 Task: Create List Brand Portfolio Rationalization in Board Data Analytics Platforms and Tools to Workspace Business Travel Services. Create List Brand Portfolio Metrics in Board Brand Positioning and Messaging Development to Workspace Business Travel Services. Create List Brand Portfolio Governance in Board Business Model Revenue Forecasting and Modeling to Workspace Business Travel Services
Action: Mouse moved to (91, 341)
Screenshot: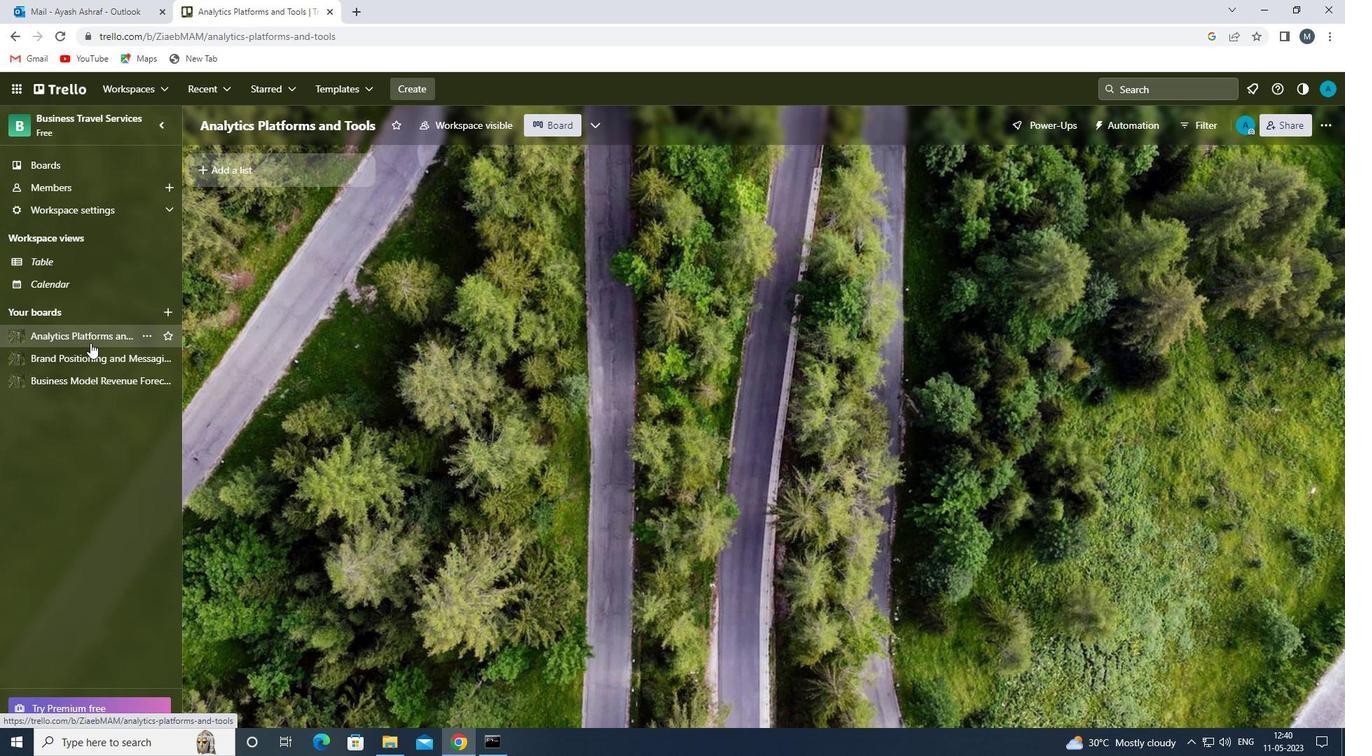 
Action: Mouse pressed left at (91, 341)
Screenshot: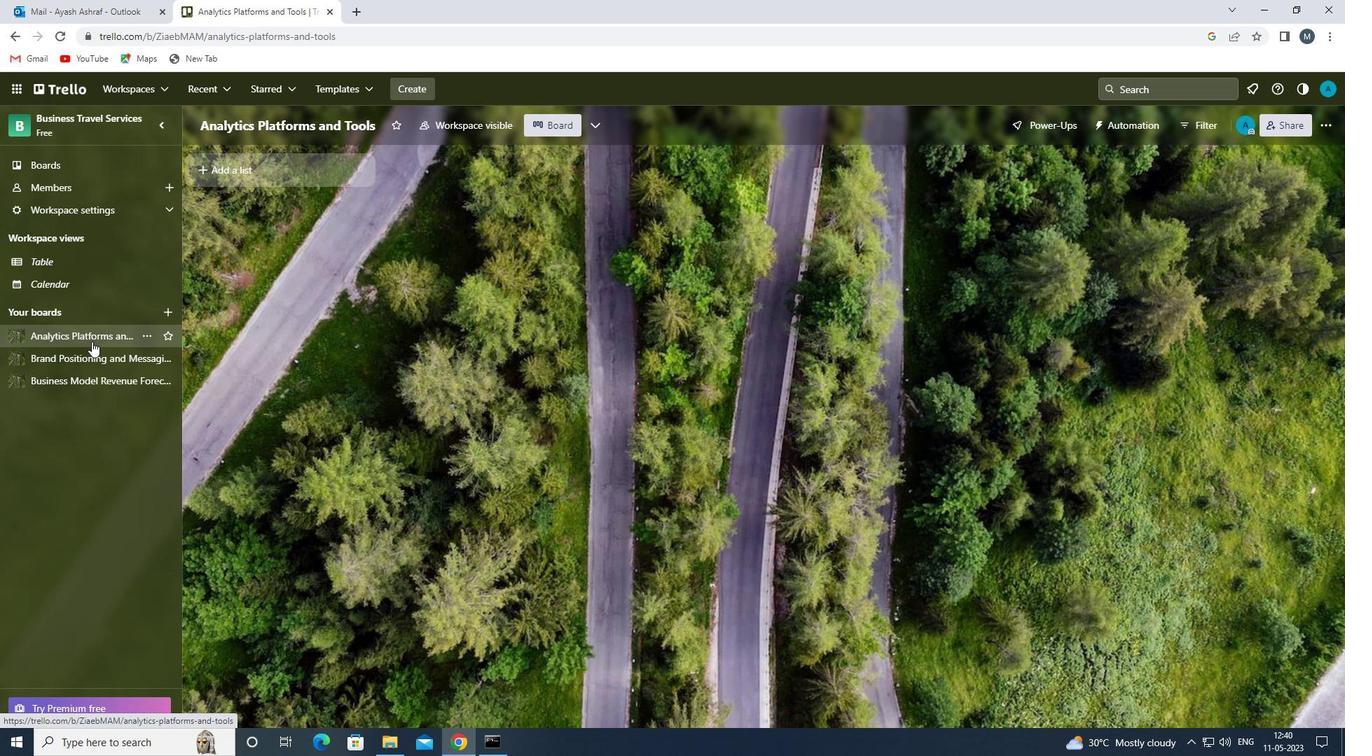 
Action: Mouse moved to (284, 171)
Screenshot: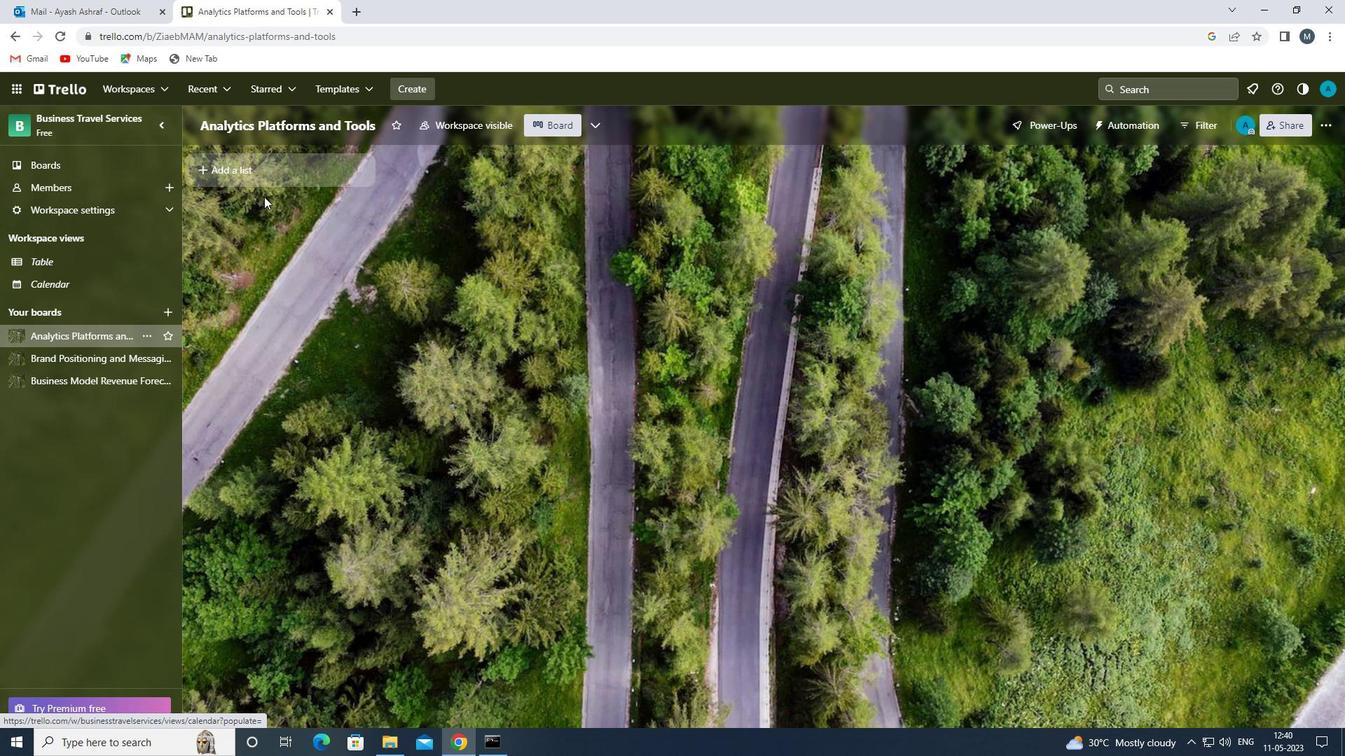 
Action: Mouse pressed left at (284, 171)
Screenshot: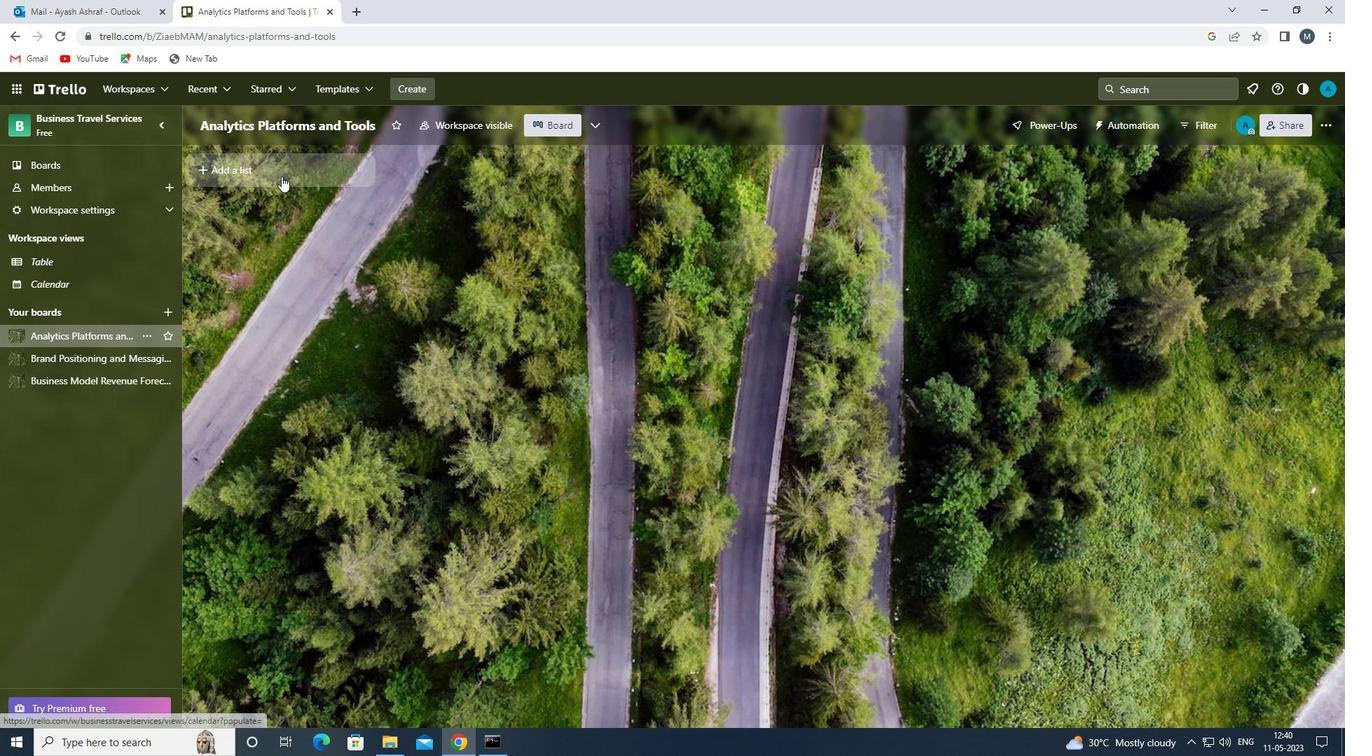 
Action: Mouse moved to (277, 174)
Screenshot: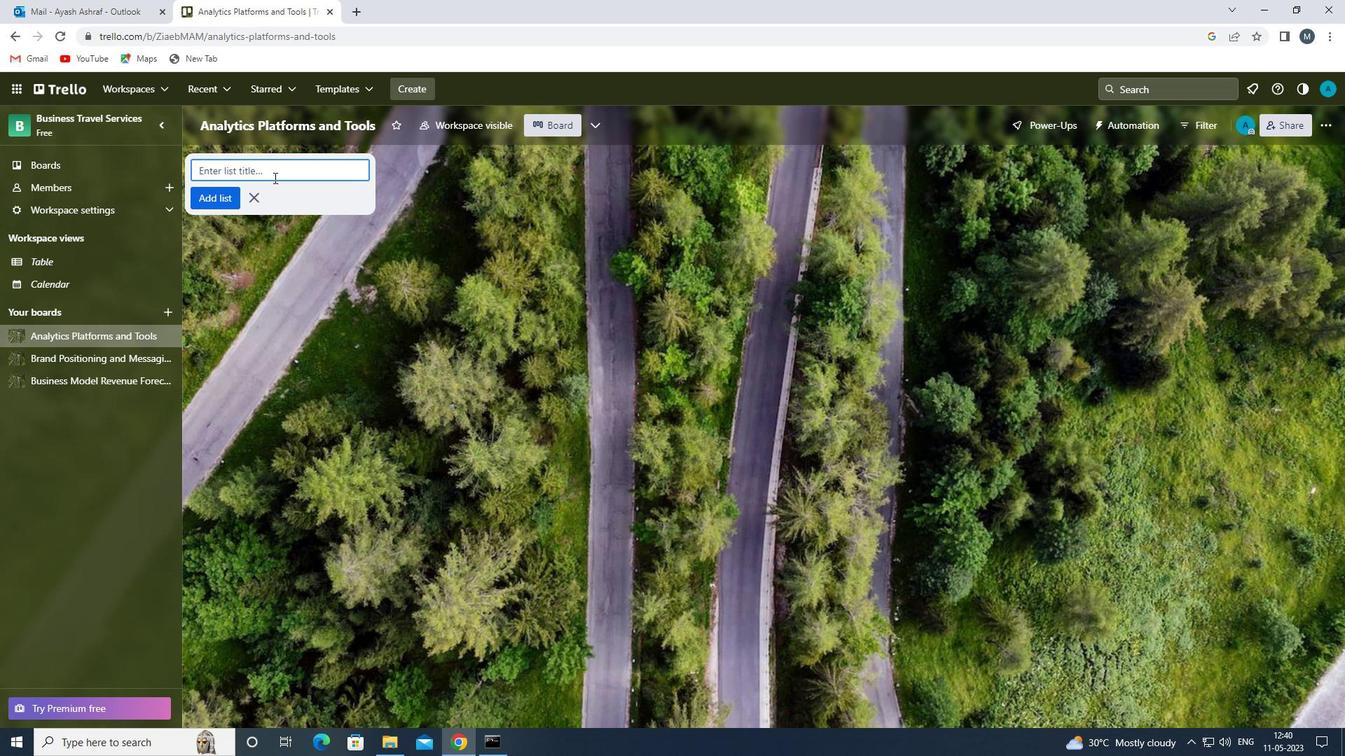
Action: Mouse pressed left at (277, 174)
Screenshot: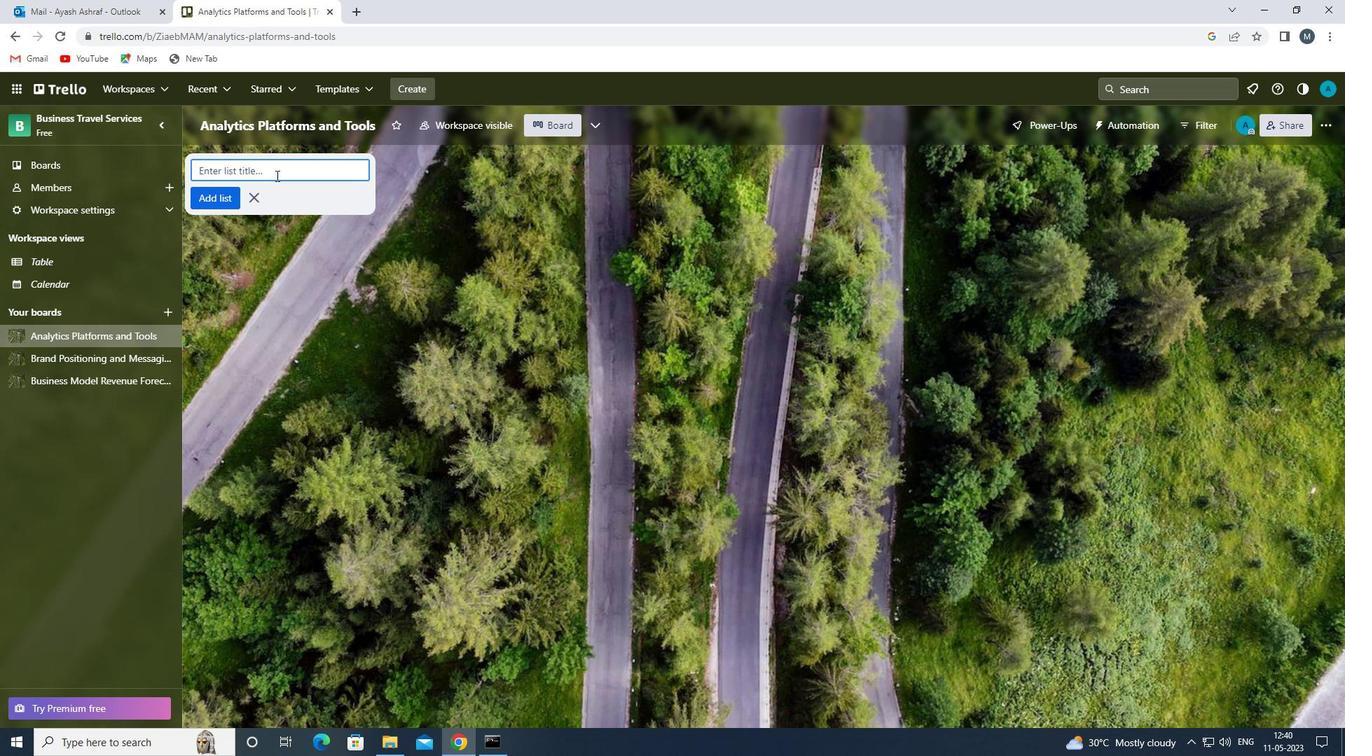 
Action: Key pressed <Key.shift>BRAND<Key.space><Key.shift><Key.shift>PORTR<Key.backspace><Key.backspace>TFOLIO<Key.space><Key.shift>RATIONALIZATION<Key.space>
Screenshot: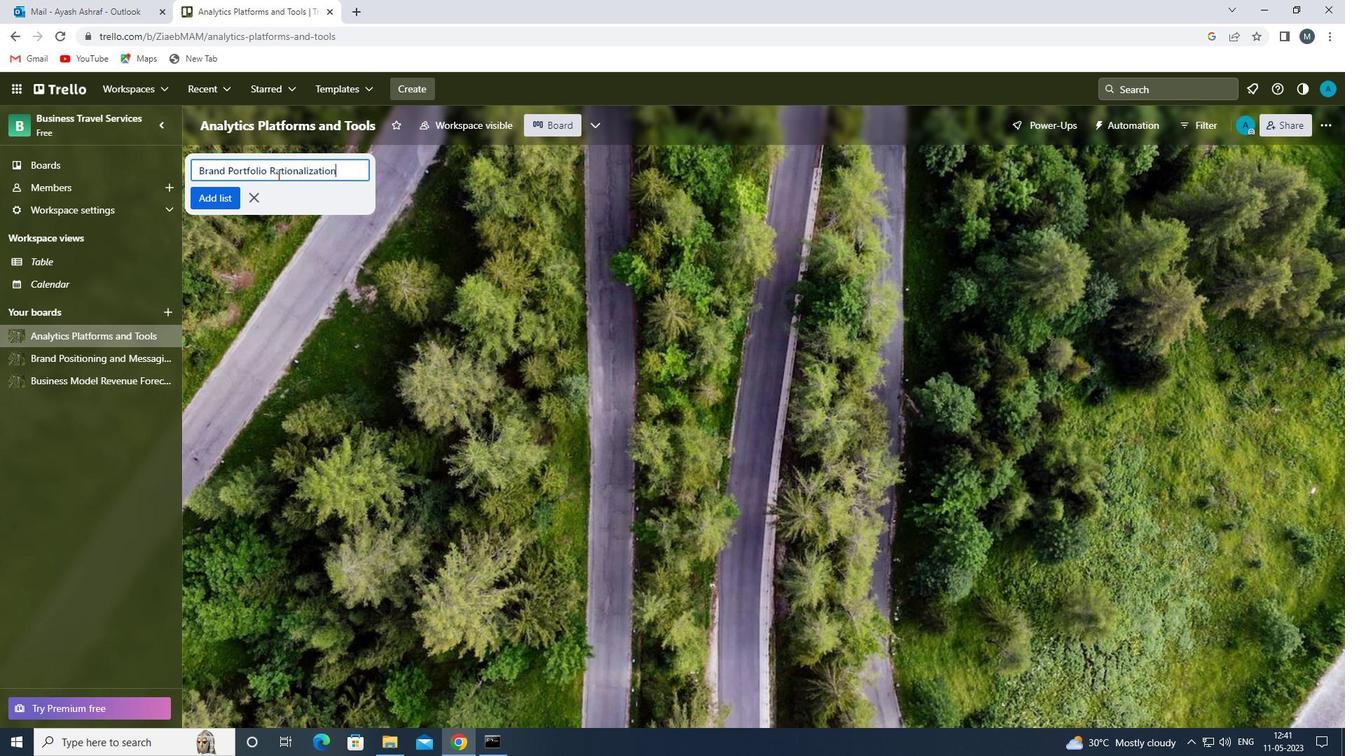 
Action: Mouse moved to (213, 200)
Screenshot: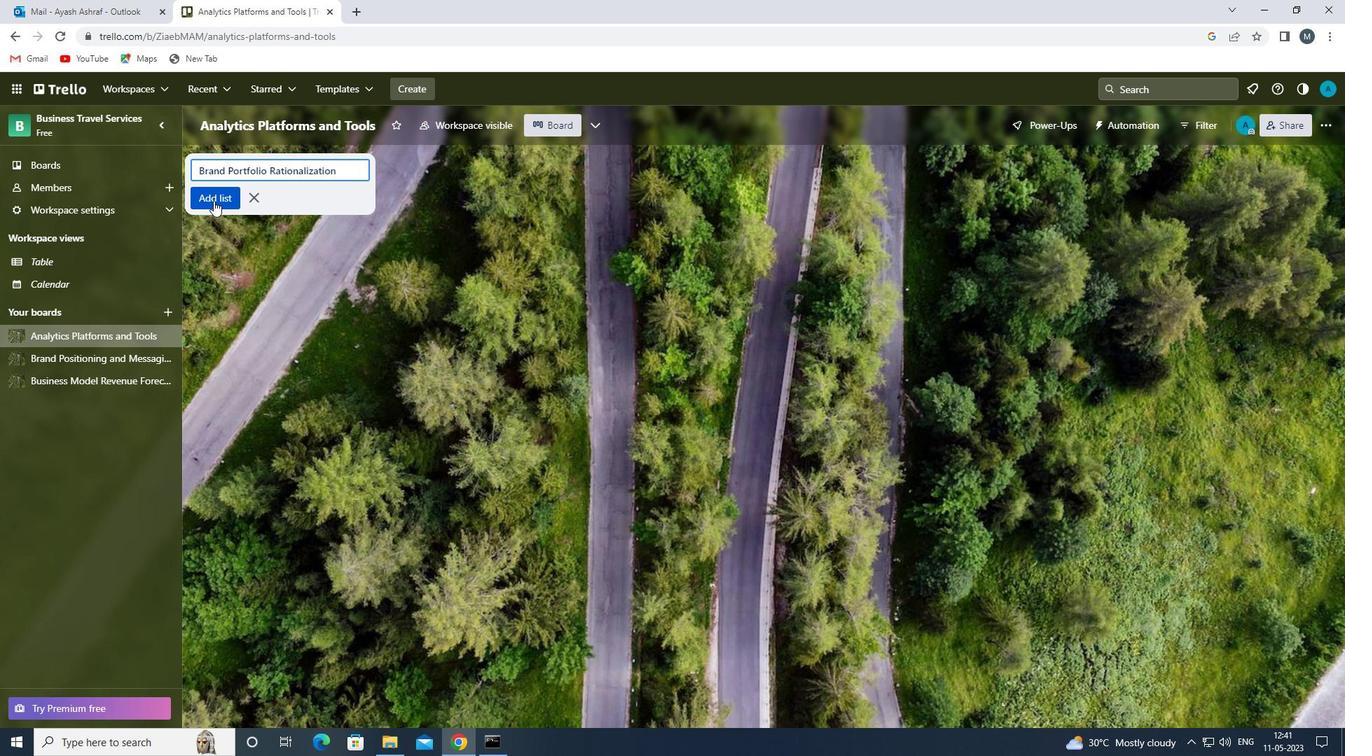 
Action: Mouse pressed left at (213, 200)
Screenshot: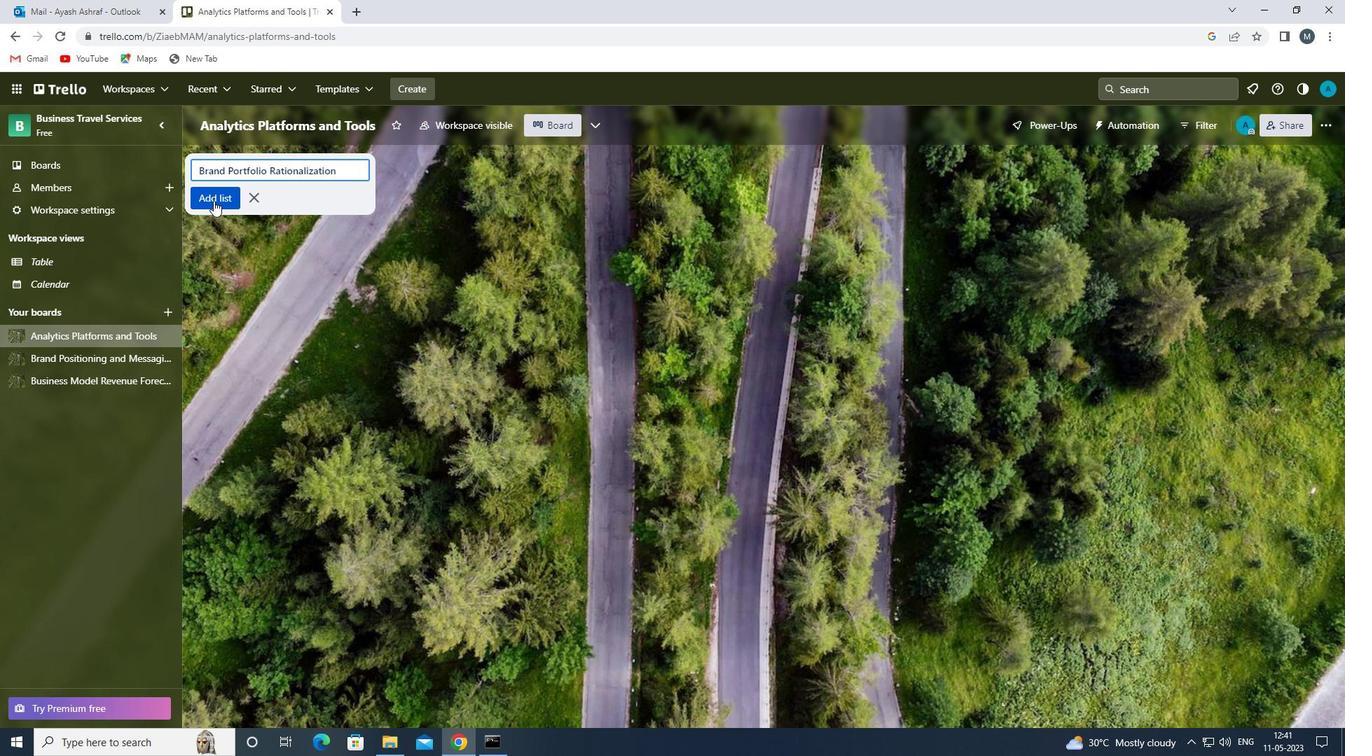 
Action: Mouse moved to (396, 300)
Screenshot: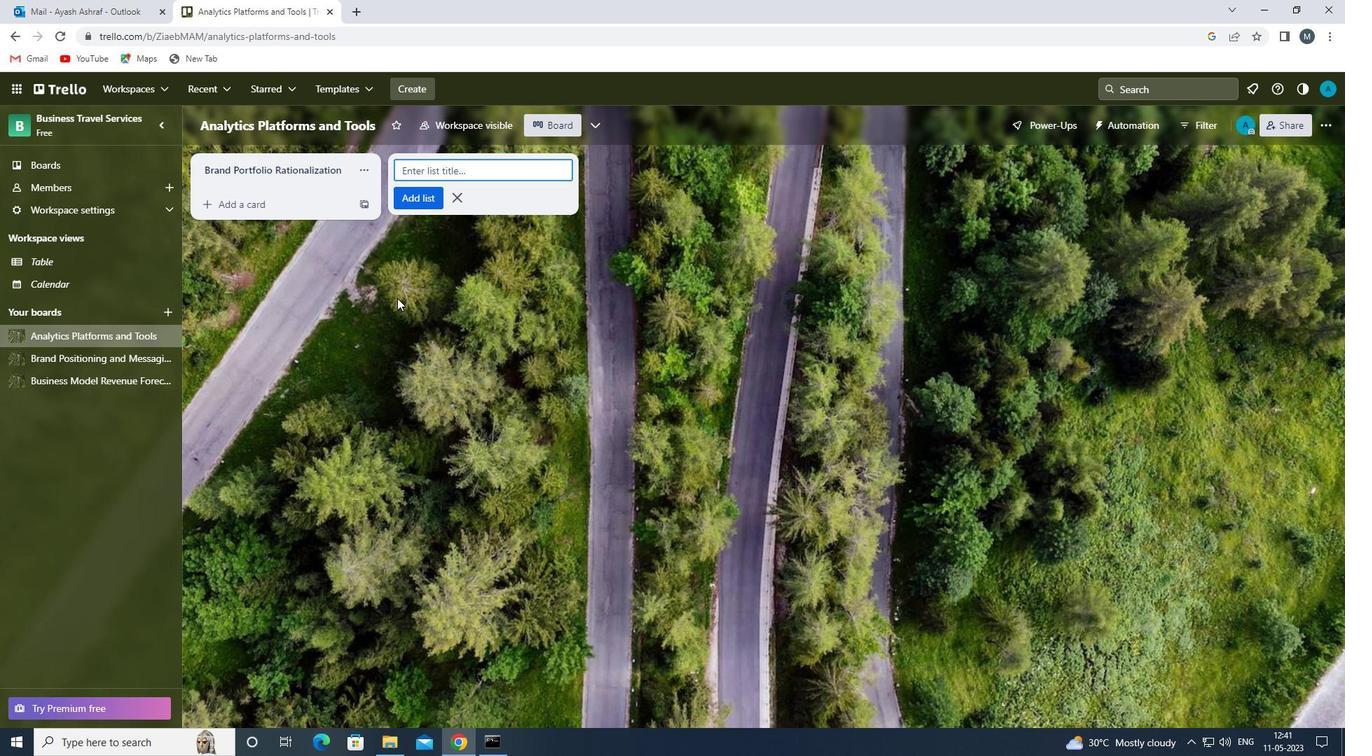
Action: Mouse pressed left at (396, 300)
Screenshot: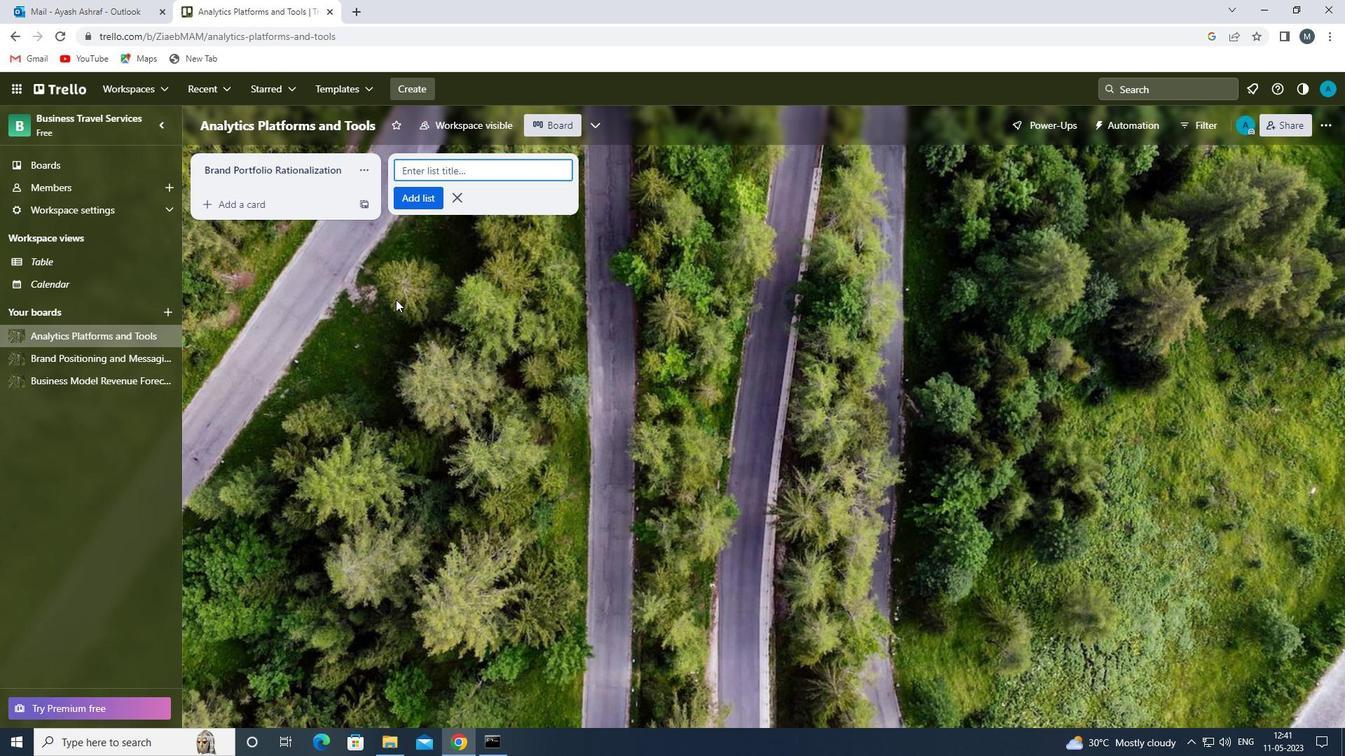 
Action: Mouse moved to (62, 363)
Screenshot: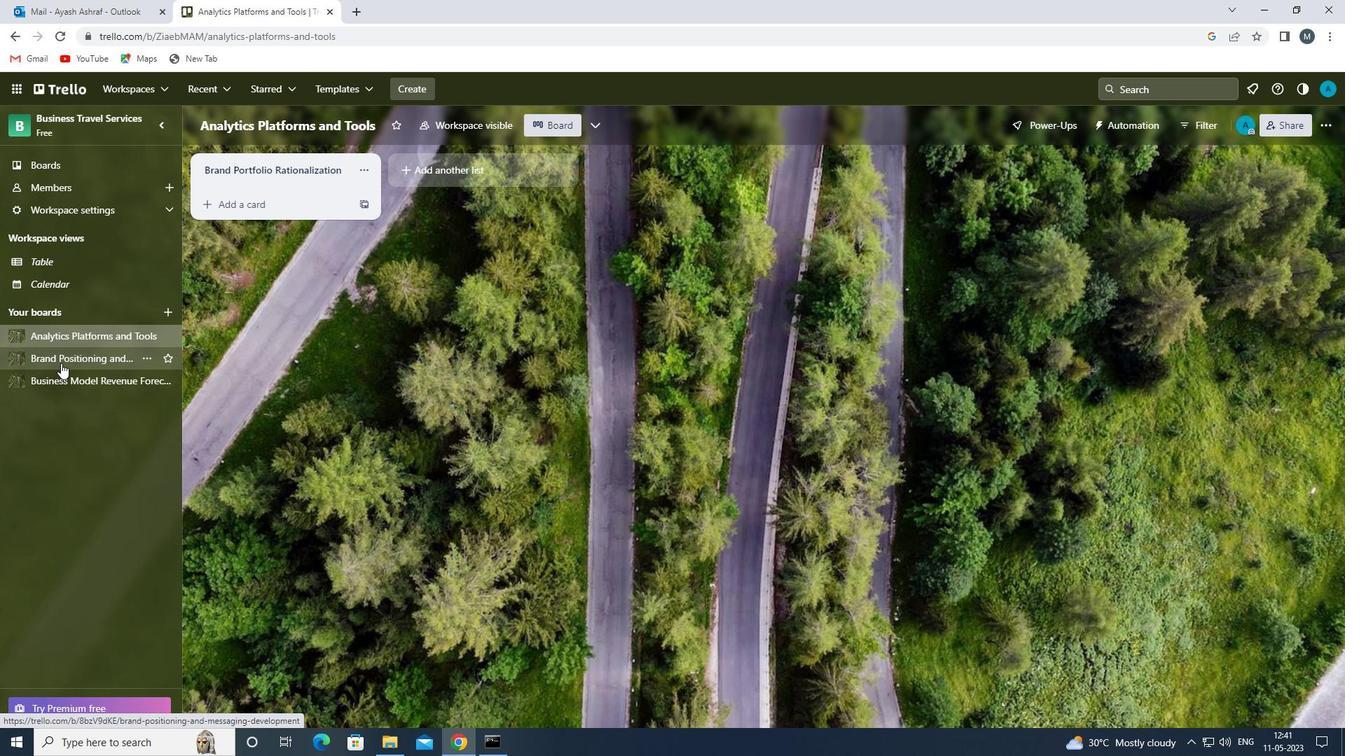 
Action: Mouse pressed left at (62, 363)
Screenshot: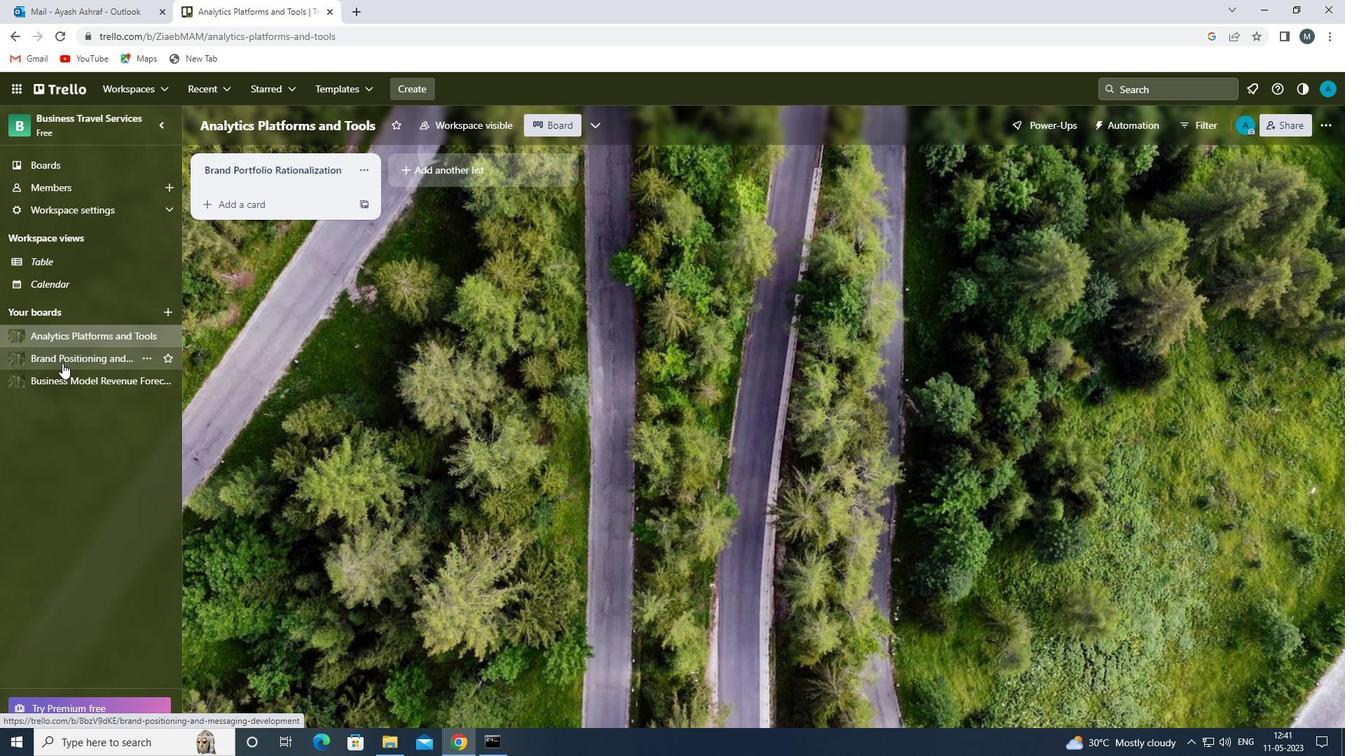
Action: Mouse moved to (257, 168)
Screenshot: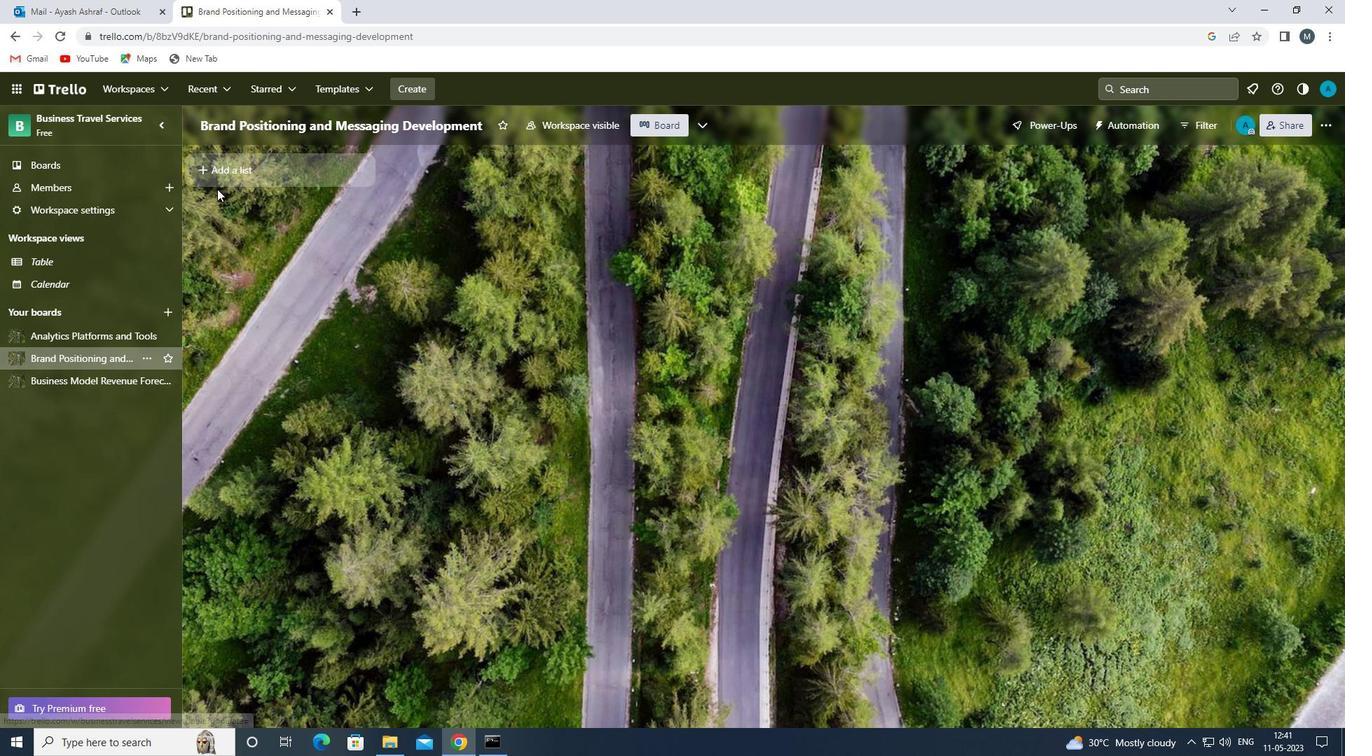 
Action: Mouse pressed left at (257, 168)
Screenshot: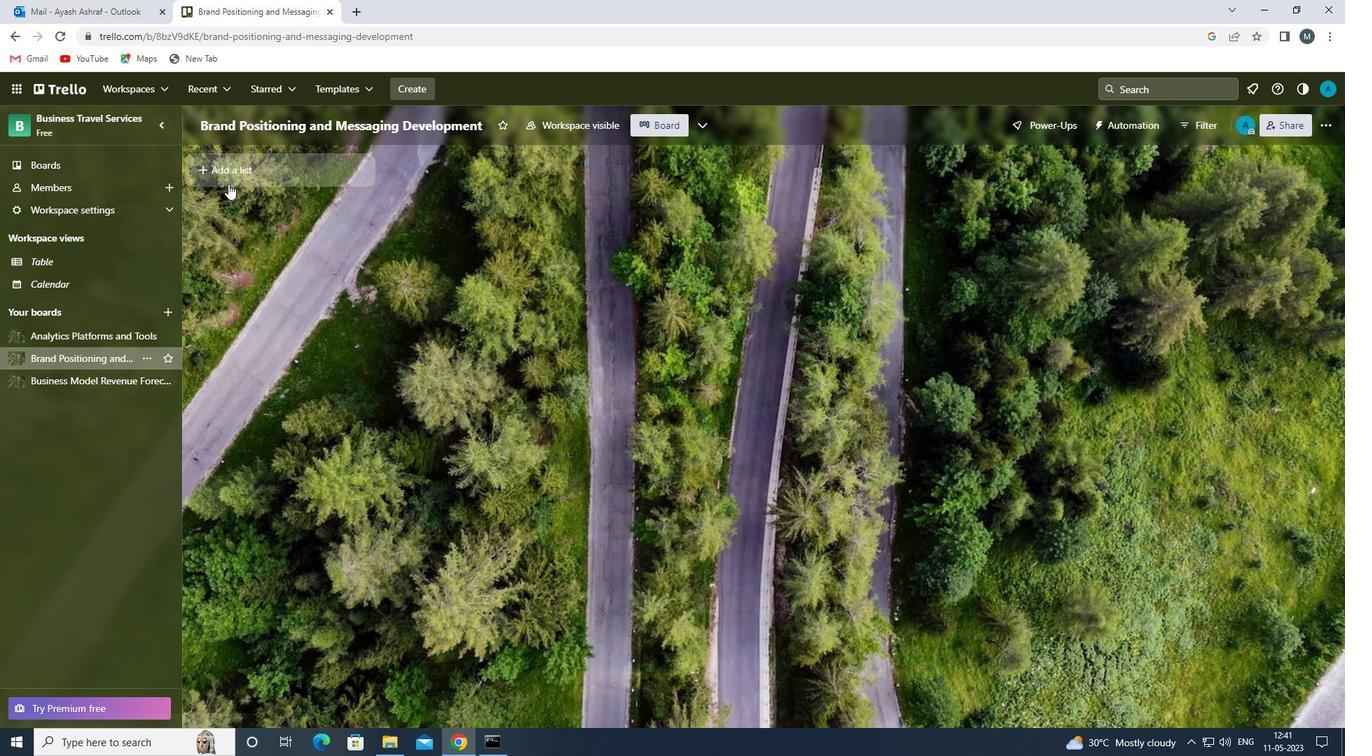 
Action: Mouse moved to (264, 170)
Screenshot: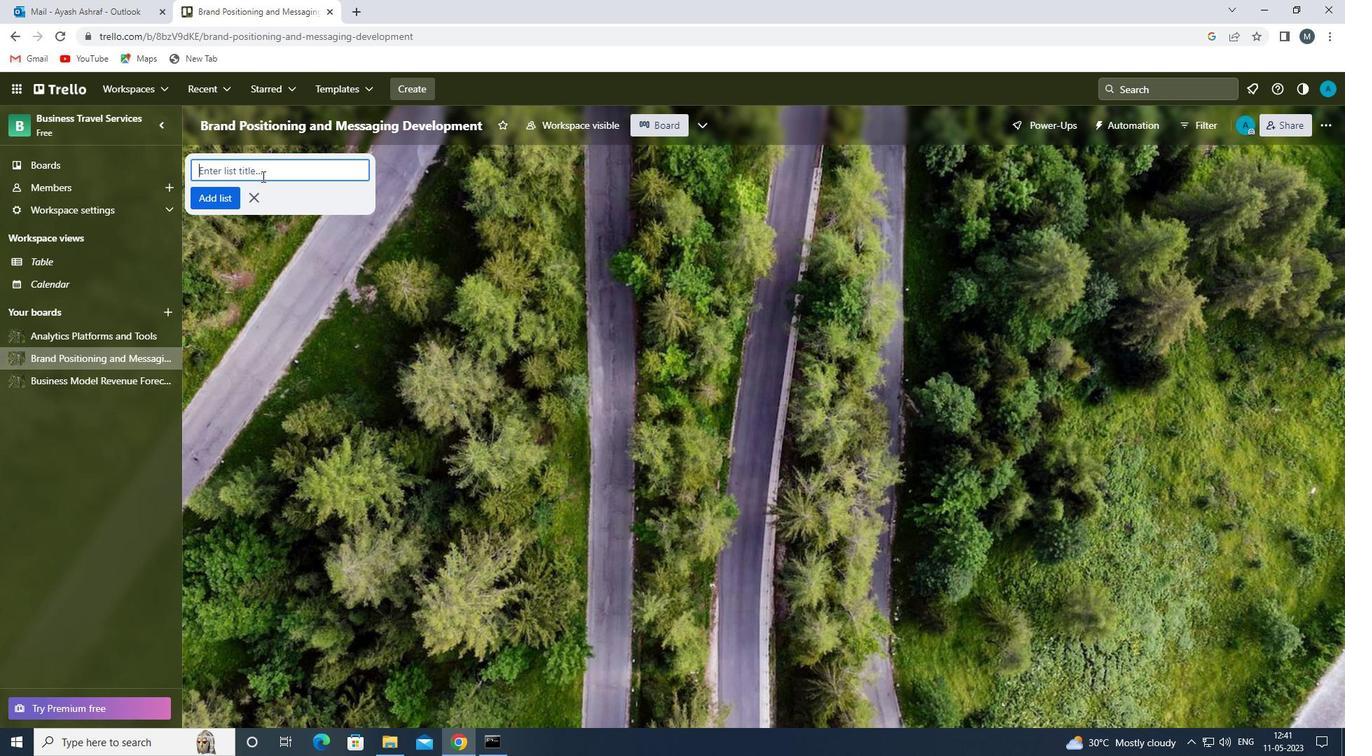 
Action: Mouse pressed left at (264, 170)
Screenshot: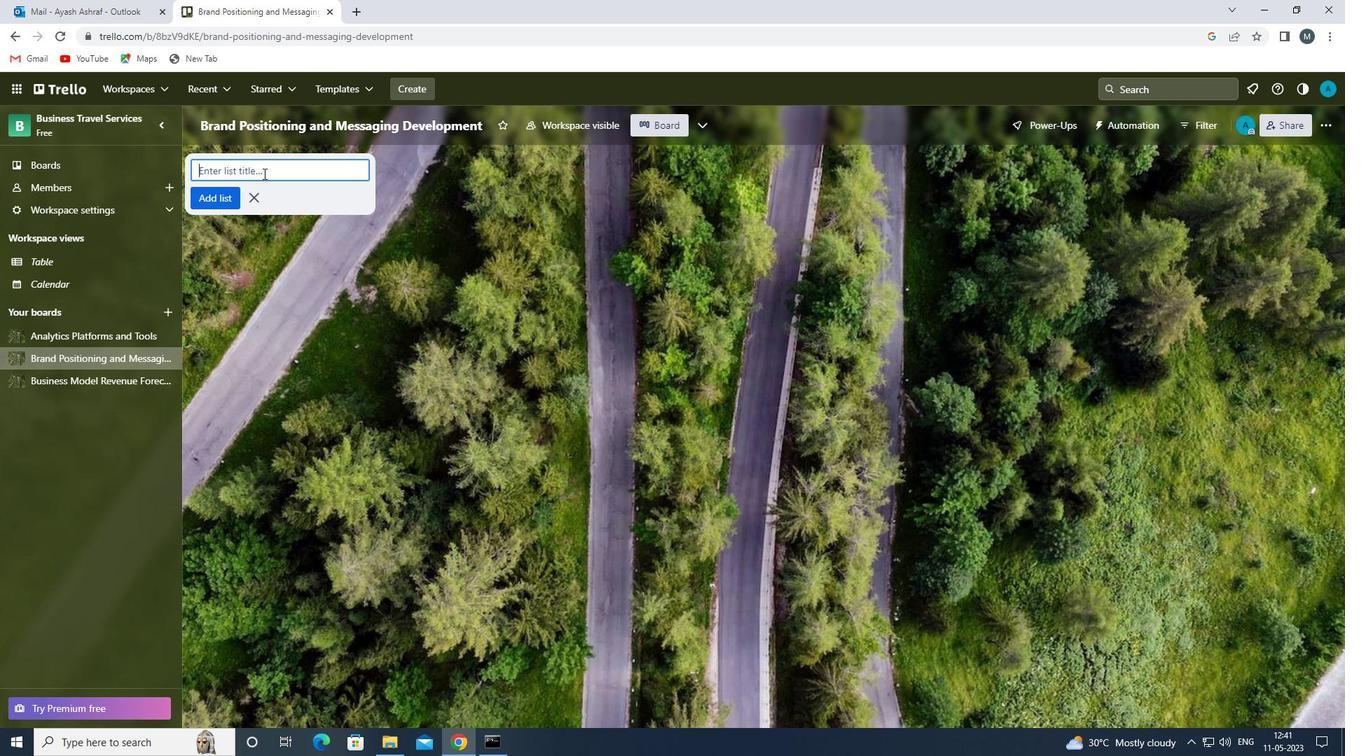 
Action: Mouse moved to (265, 172)
Screenshot: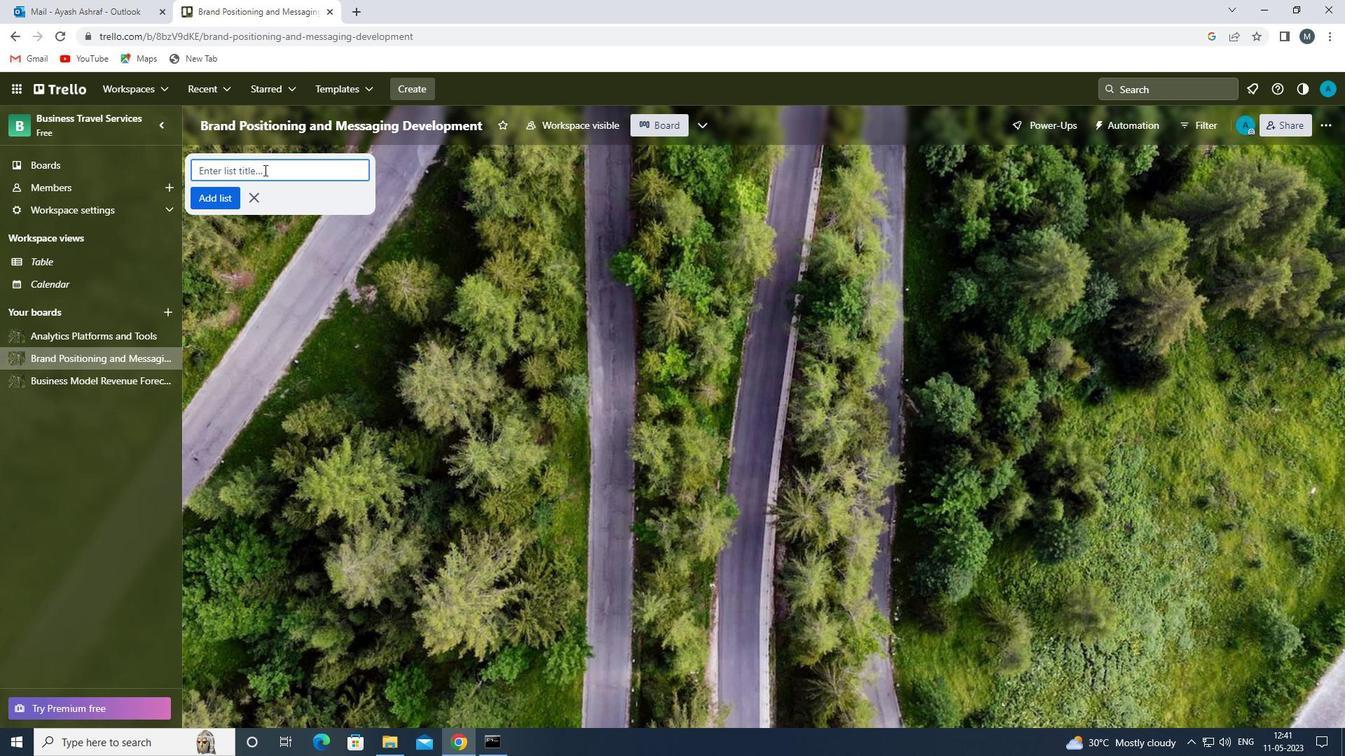 
Action: Key pressed <Key.shift>BRAND<Key.space><Key.shift>PORTFOLIO<Key.space><Key.shift>METRICS<Key.space>
Screenshot: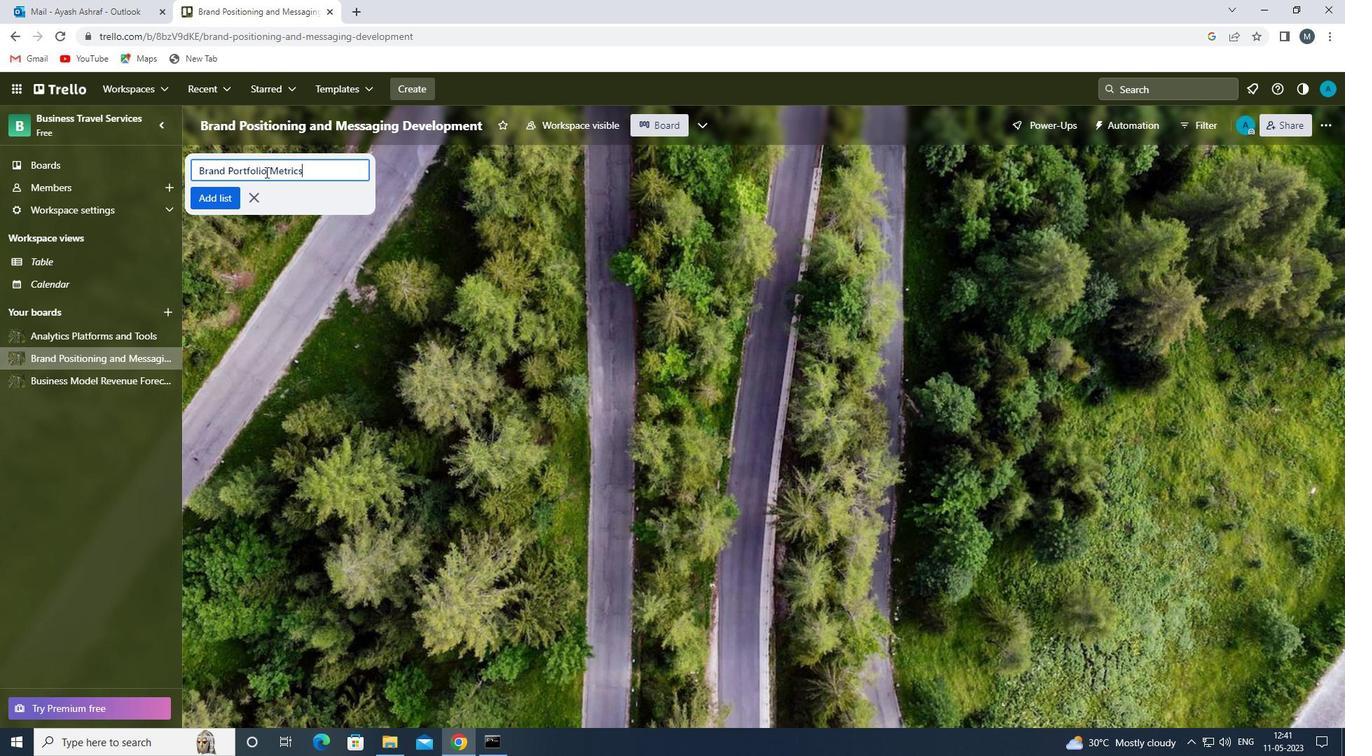 
Action: Mouse moved to (215, 203)
Screenshot: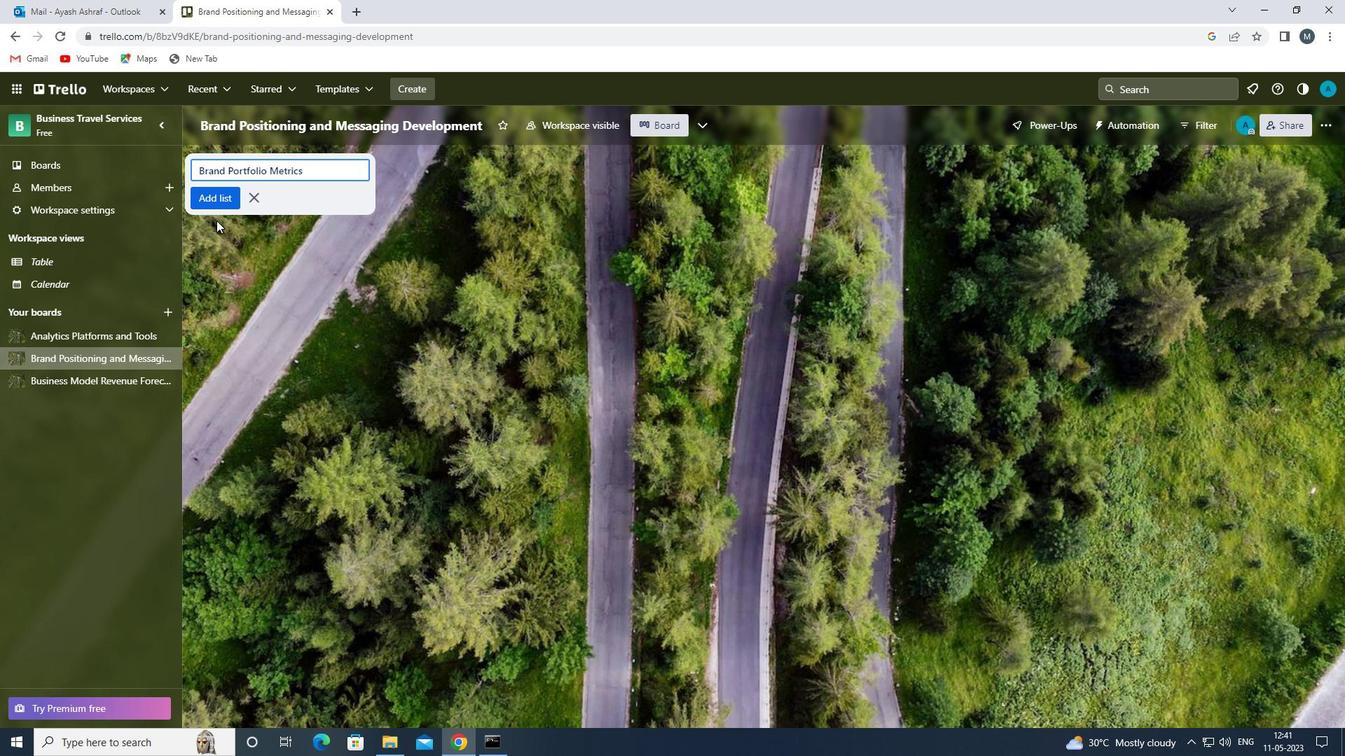 
Action: Mouse pressed left at (215, 203)
Screenshot: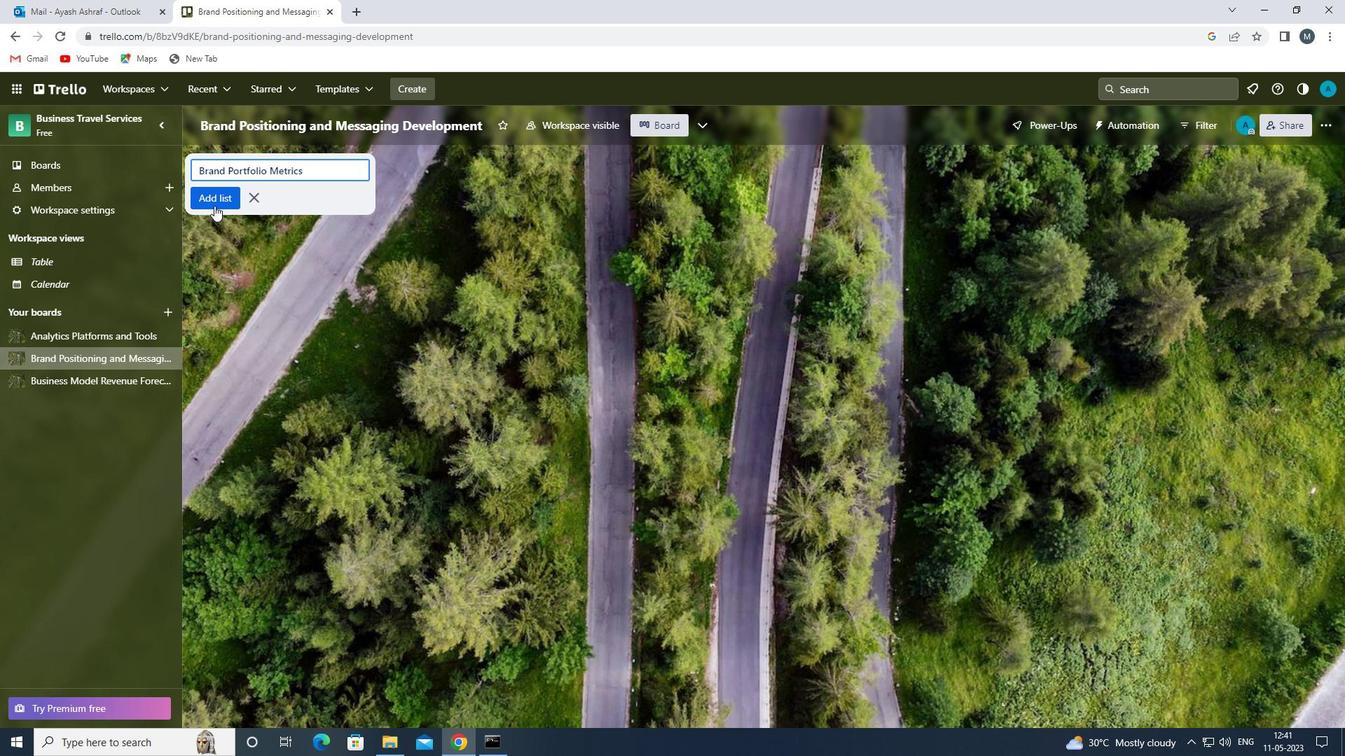 
Action: Mouse moved to (304, 311)
Screenshot: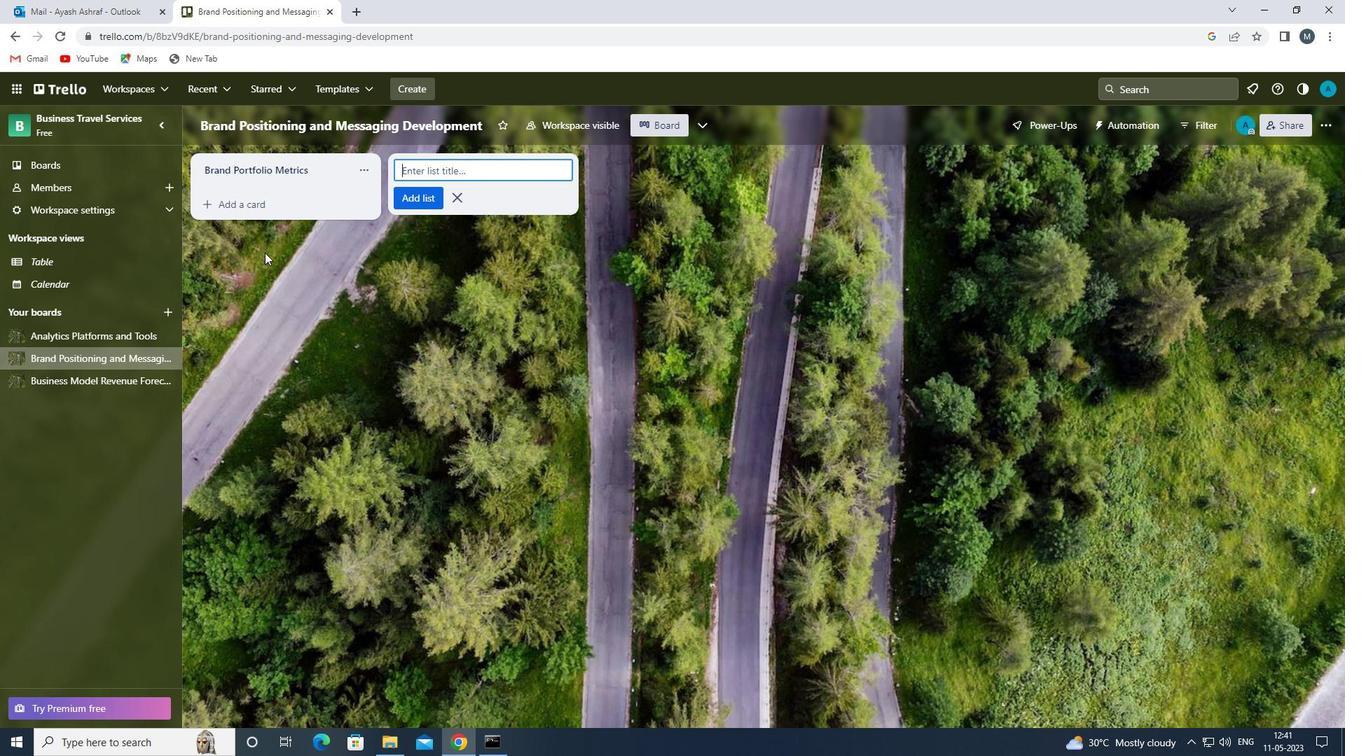 
Action: Mouse pressed left at (304, 311)
Screenshot: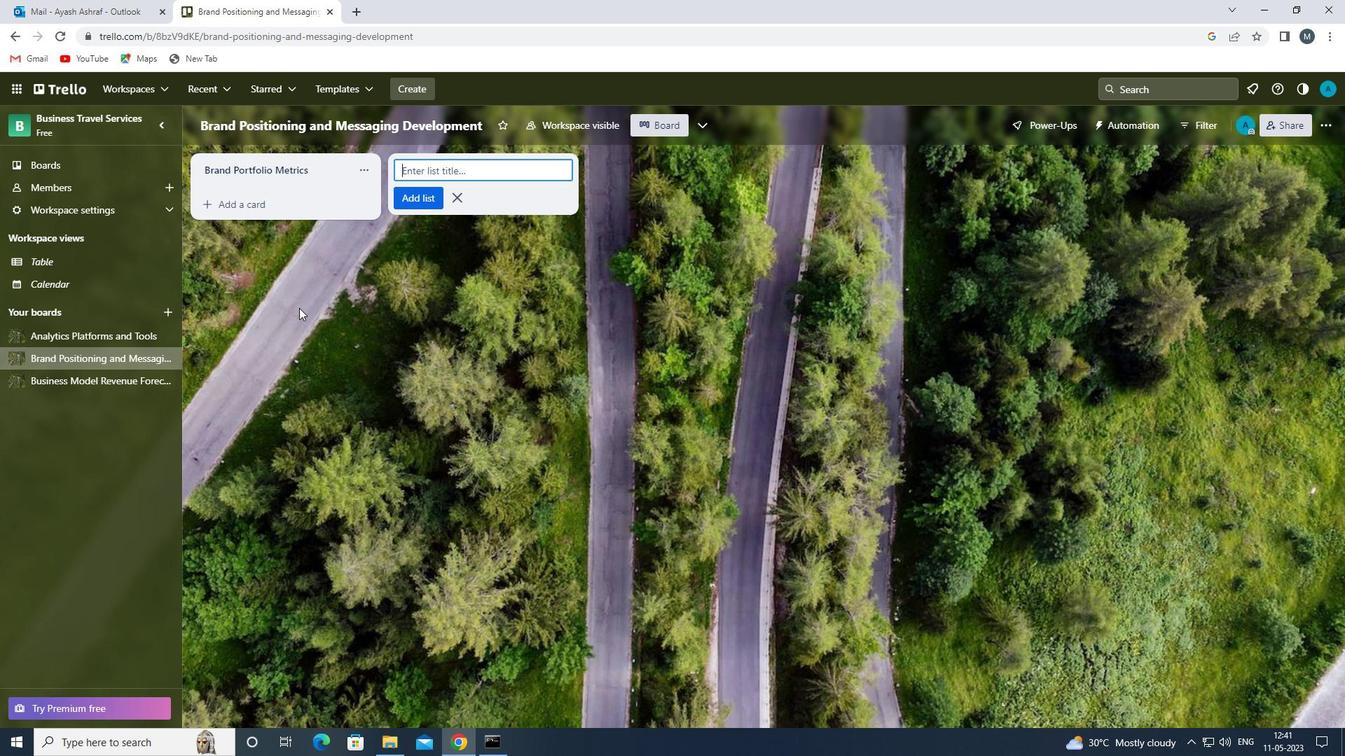 
Action: Mouse moved to (70, 380)
Screenshot: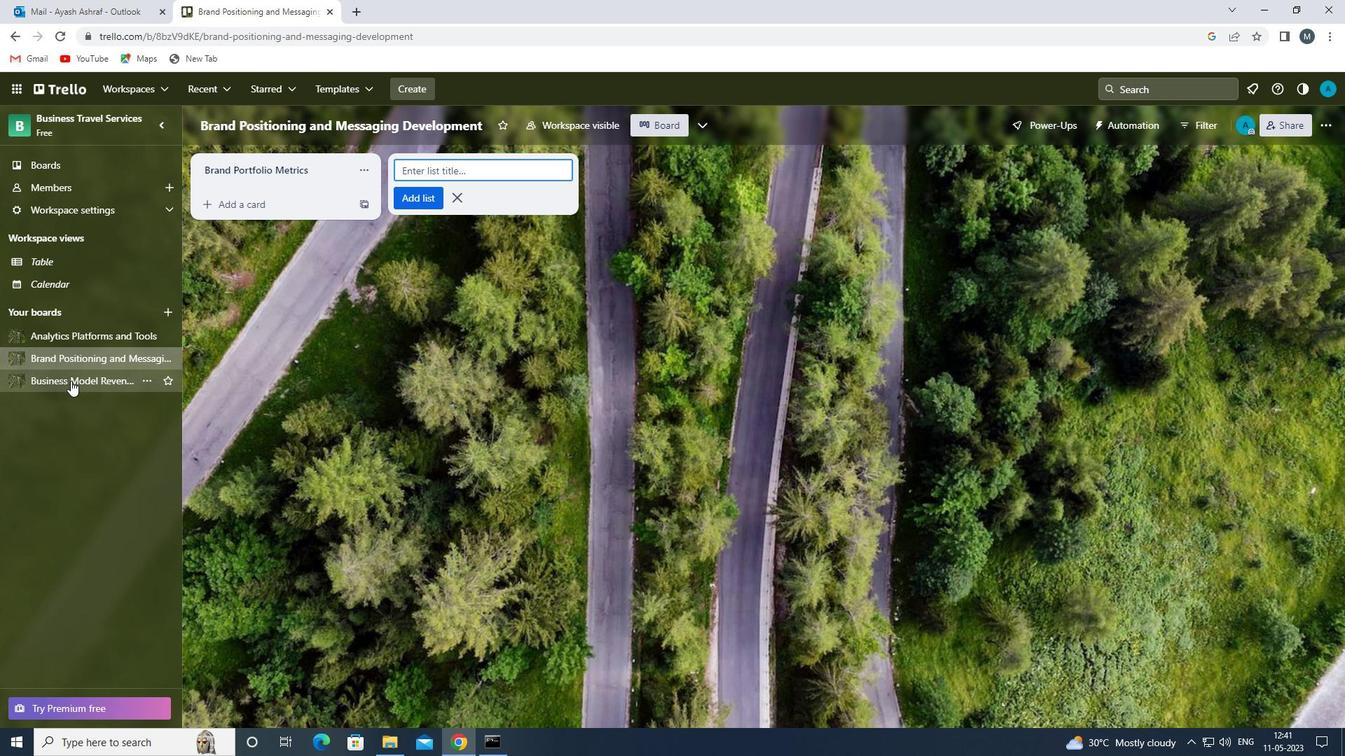 
Action: Mouse pressed left at (70, 380)
Screenshot: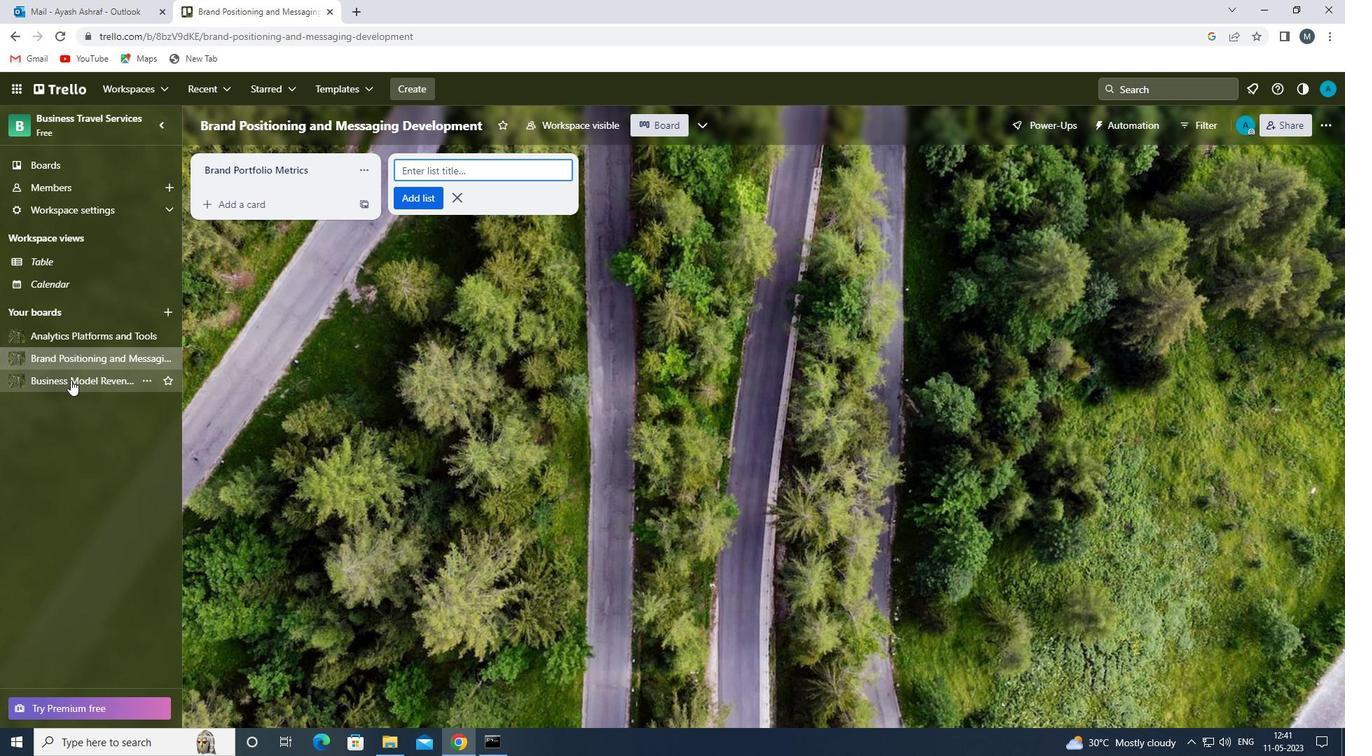 
Action: Mouse moved to (253, 180)
Screenshot: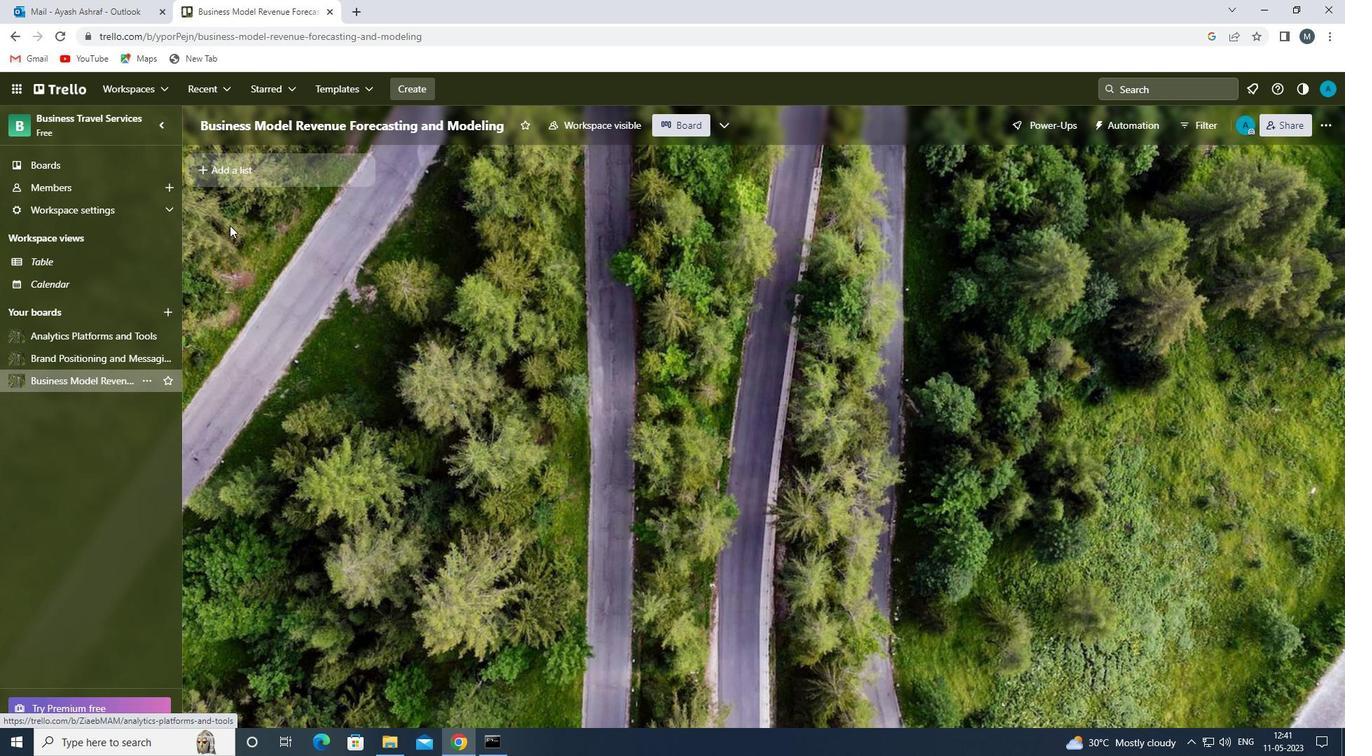 
Action: Mouse pressed left at (253, 180)
Screenshot: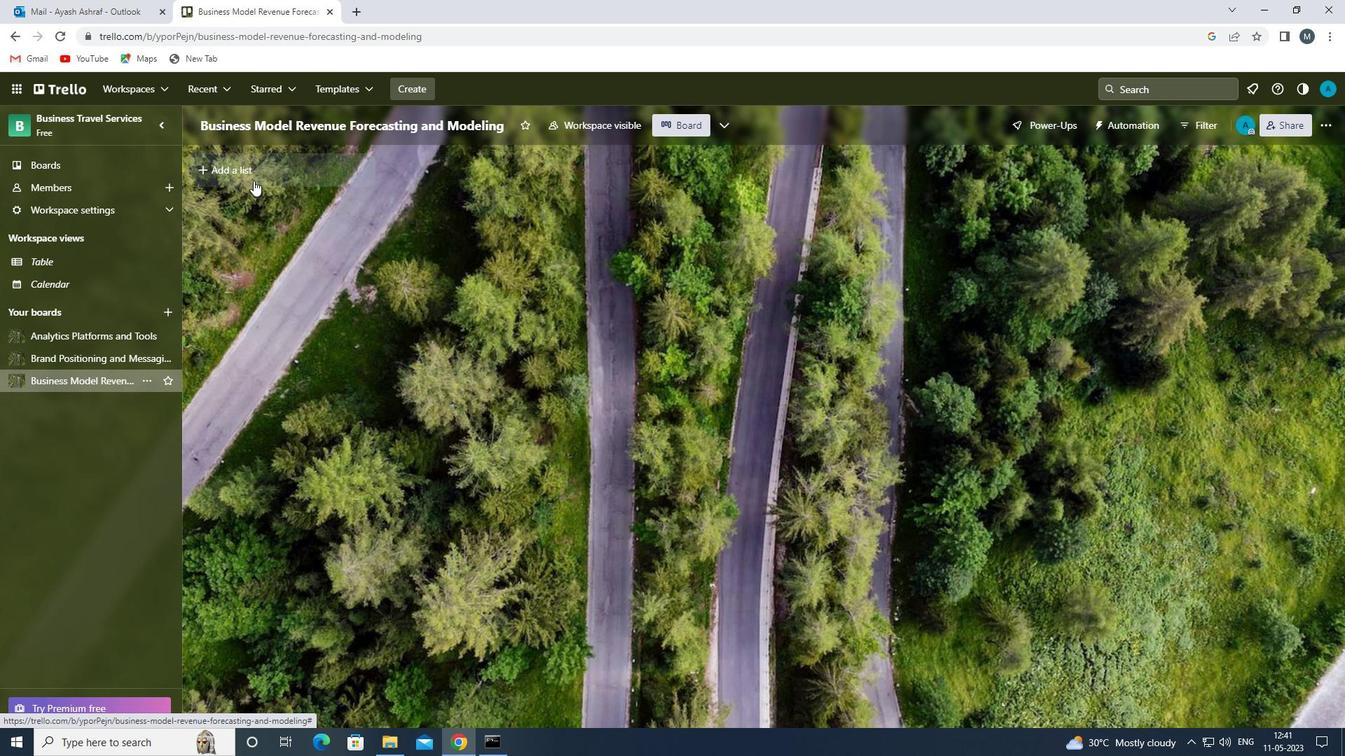 
Action: Mouse moved to (263, 168)
Screenshot: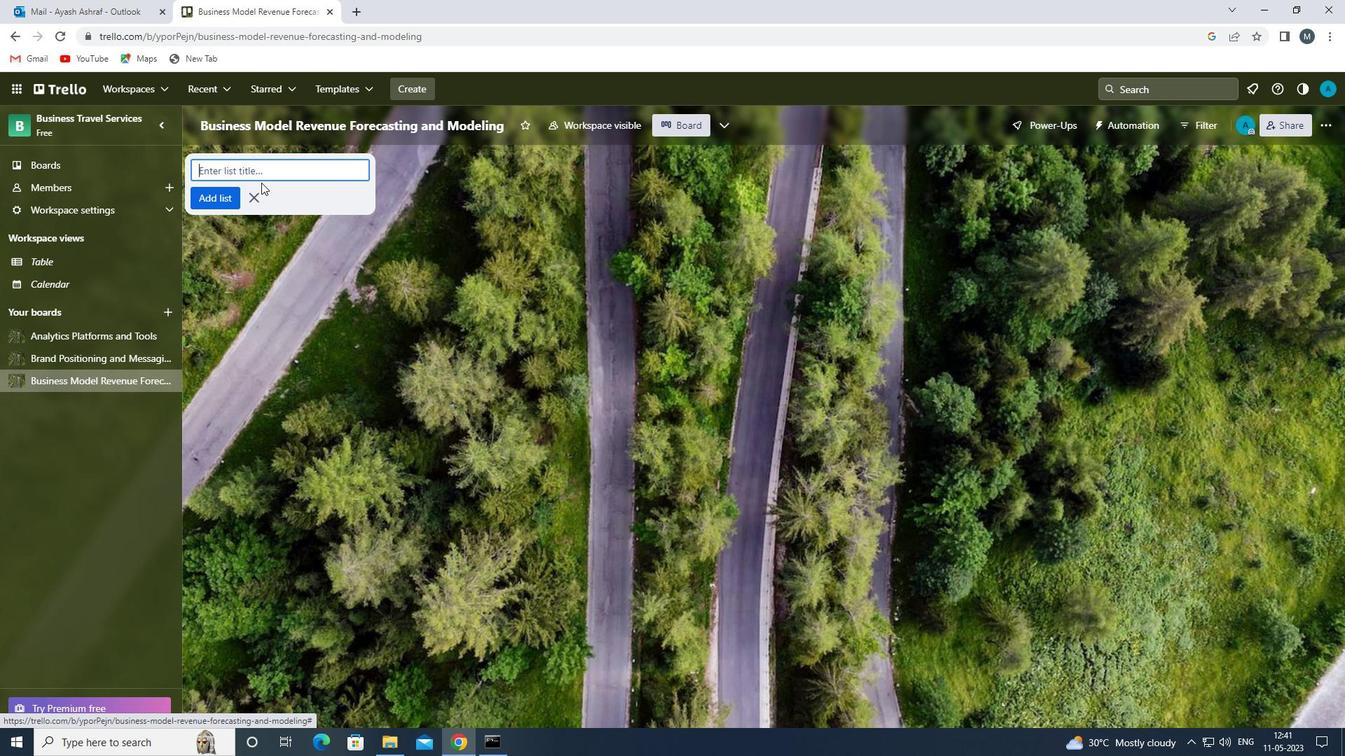 
Action: Mouse pressed left at (263, 168)
Screenshot: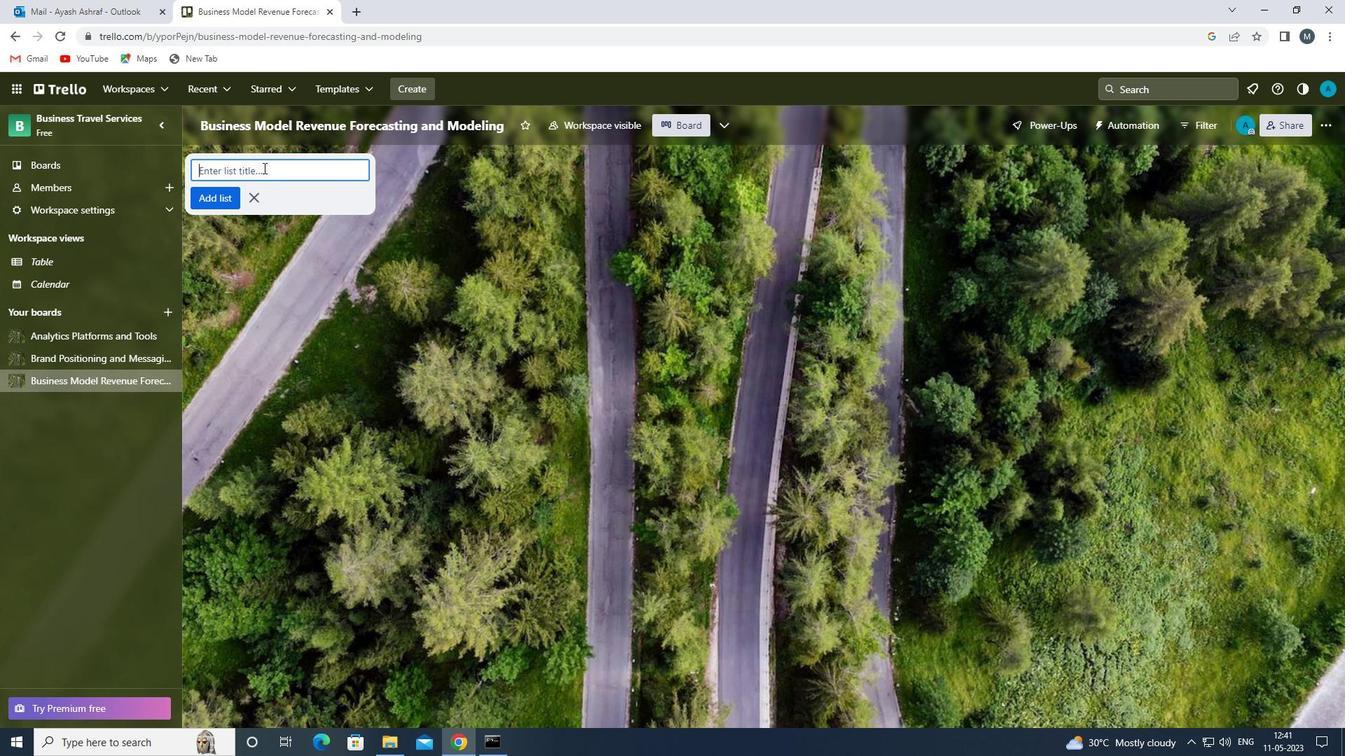 
Action: Key pressed <Key.shift>BRAND<Key.space><Key.shift>PORTFOLIO<Key.space><Key.shift>GOVERNANCE<Key.space>
Screenshot: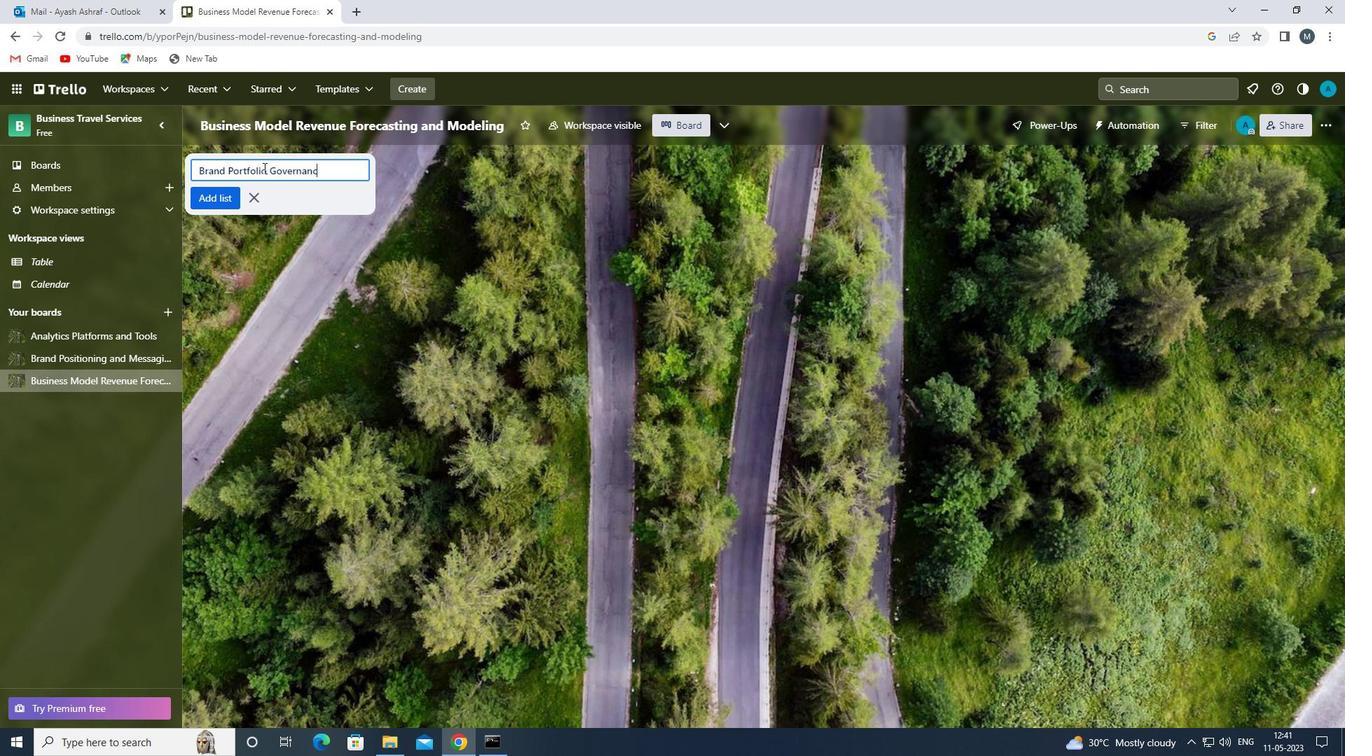 
Action: Mouse moved to (209, 196)
Screenshot: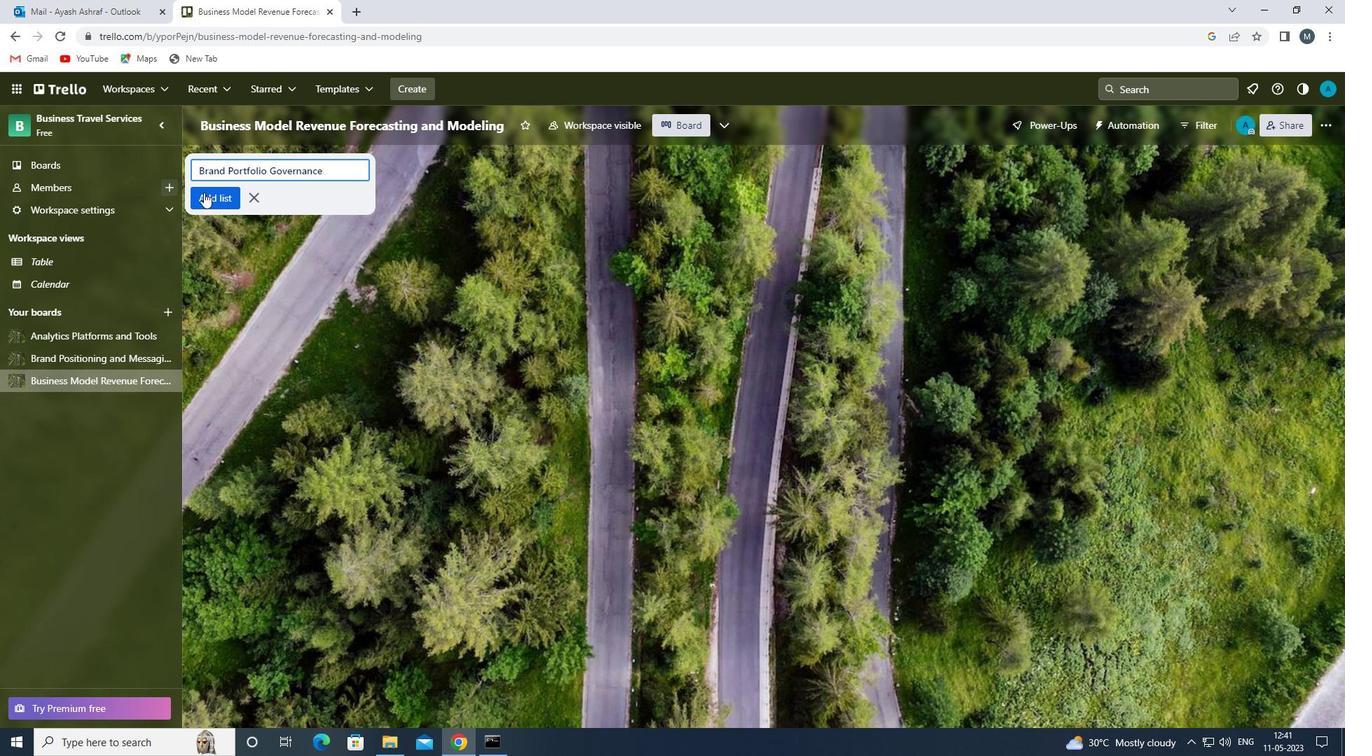 
Action: Mouse pressed left at (209, 196)
Screenshot: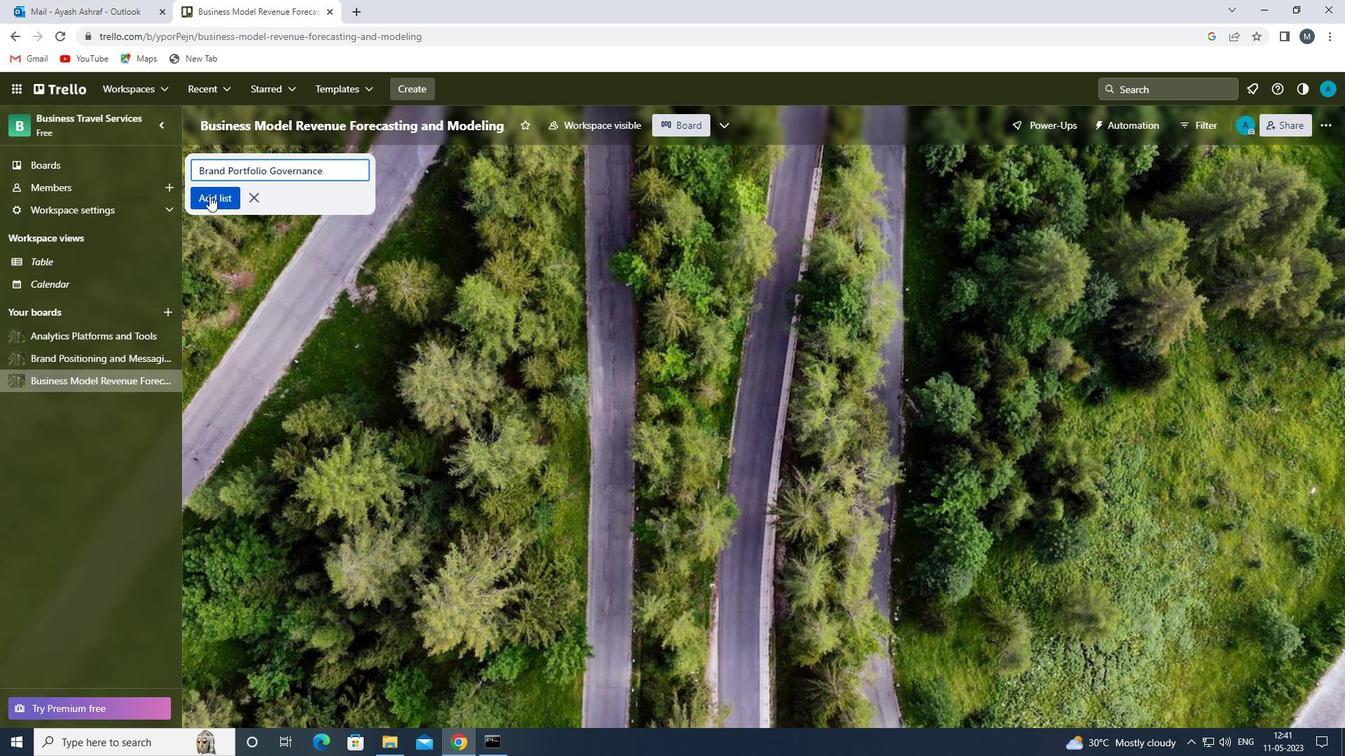 
Action: Mouse moved to (281, 317)
Screenshot: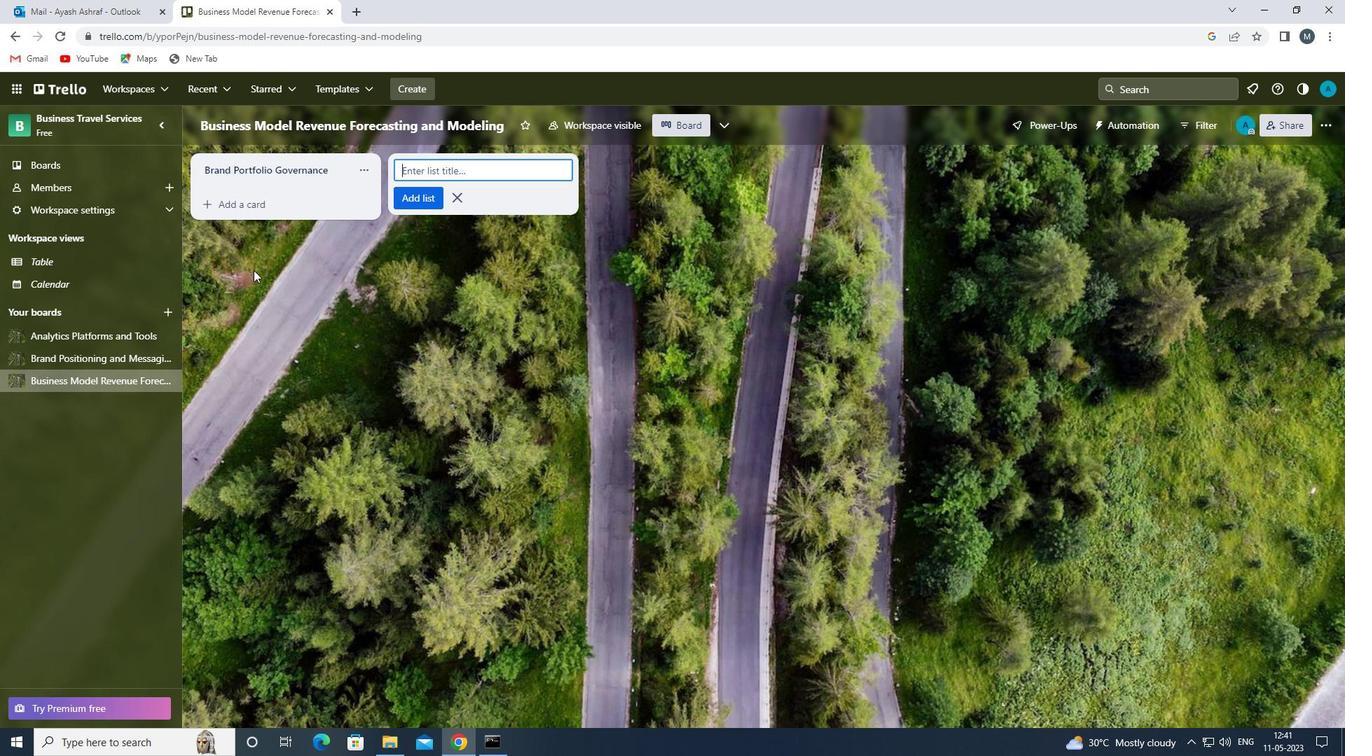 
Action: Mouse pressed left at (281, 317)
Screenshot: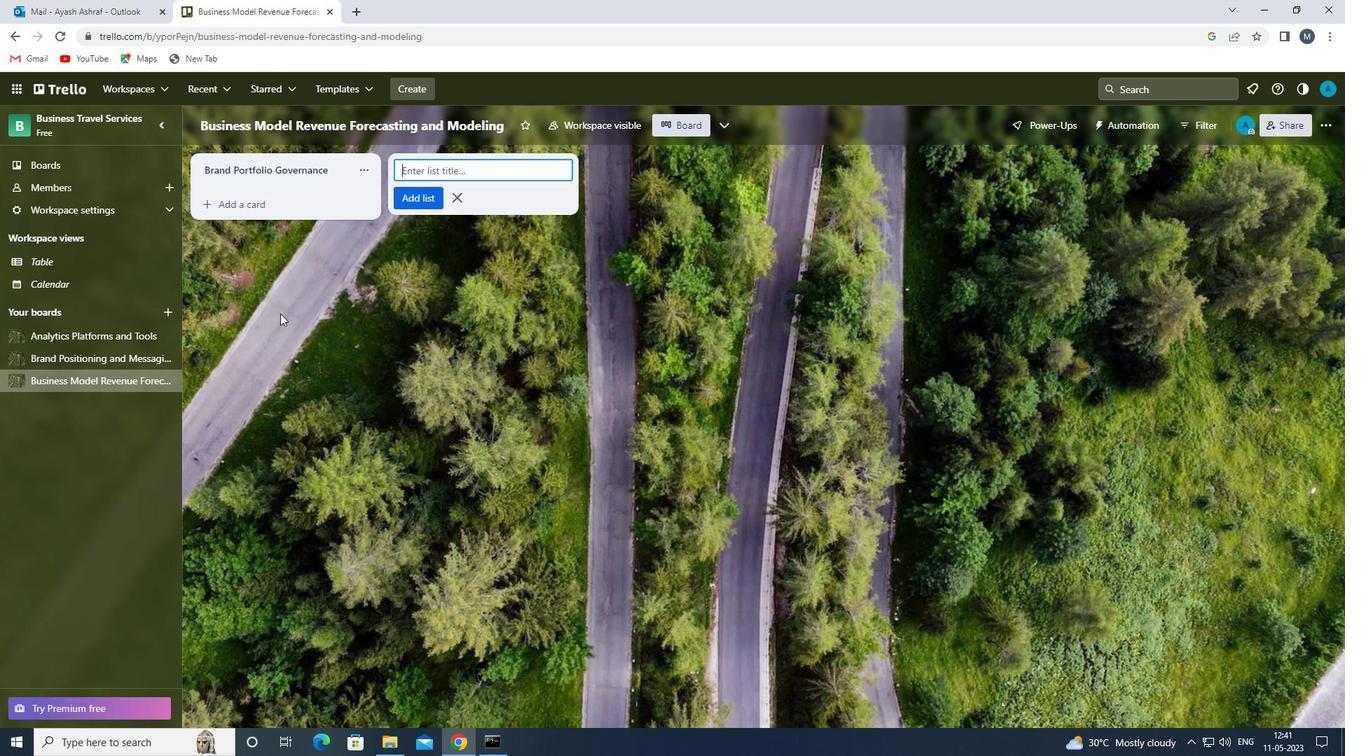 
Action: Mouse moved to (283, 314)
Screenshot: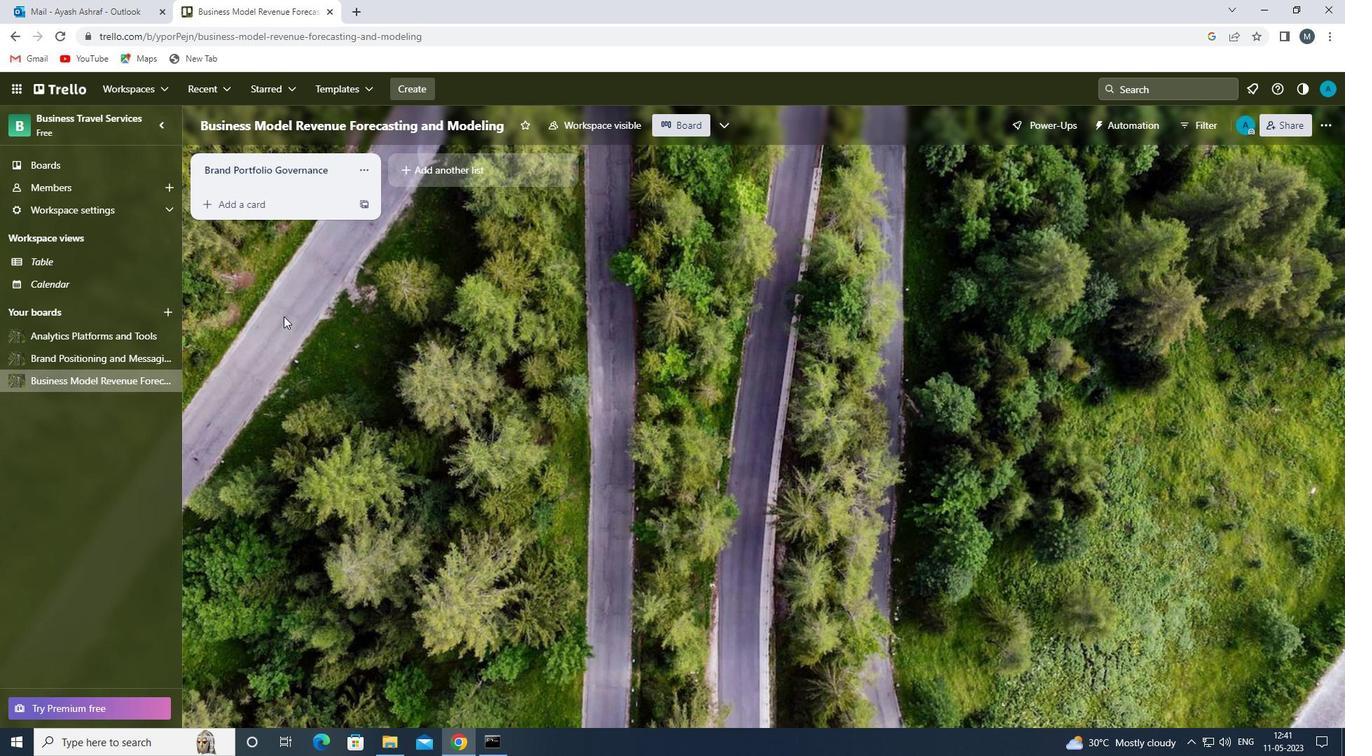 
